 Task: Select Gifts. Add to cart, from Saravana Bhavan_x000D_
 for 3194 Cheshire Road, Bridgeport, Connecticut 06604, Cell Number 203-362-4243, following items : Rava Kesari_x000D_
 - 1, Gulab Jamun_x000D_
 - 1, Dessert of the Day_x000D_
 - 1
Action: Mouse moved to (1031, 132)
Screenshot: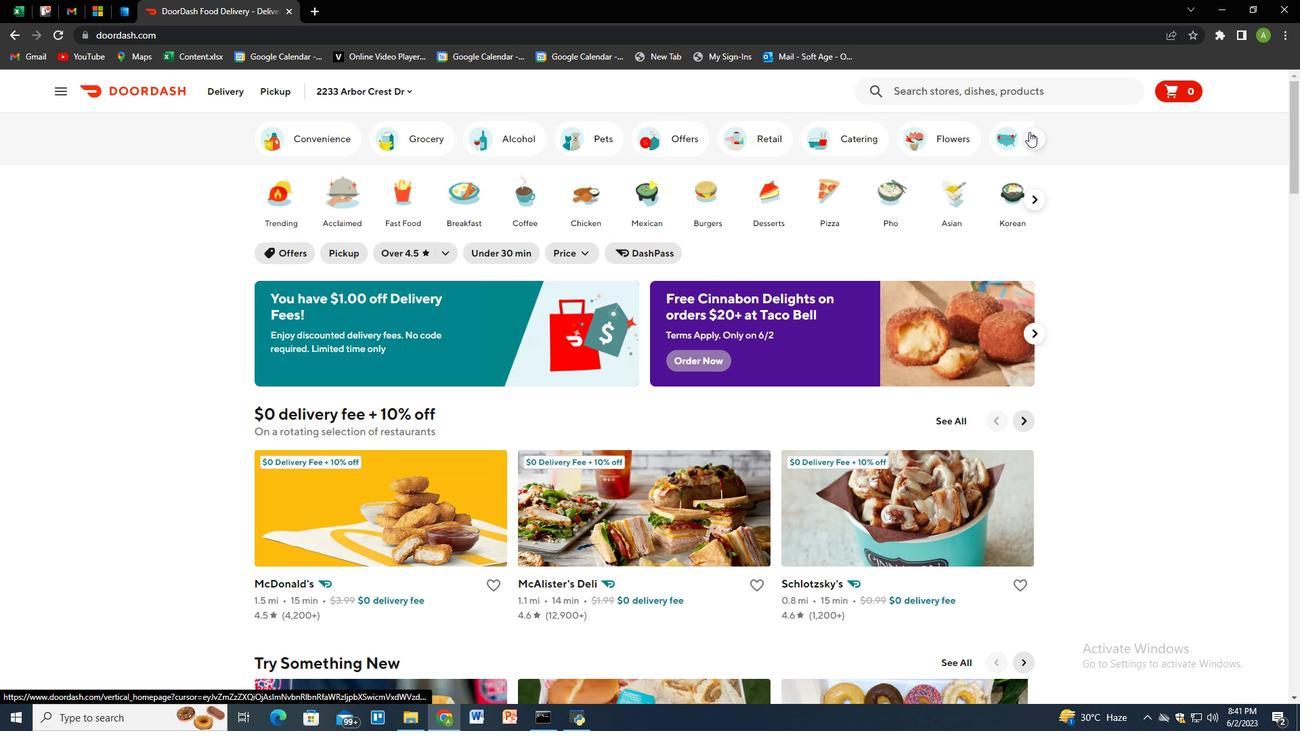 
Action: Mouse pressed left at (1031, 132)
Screenshot: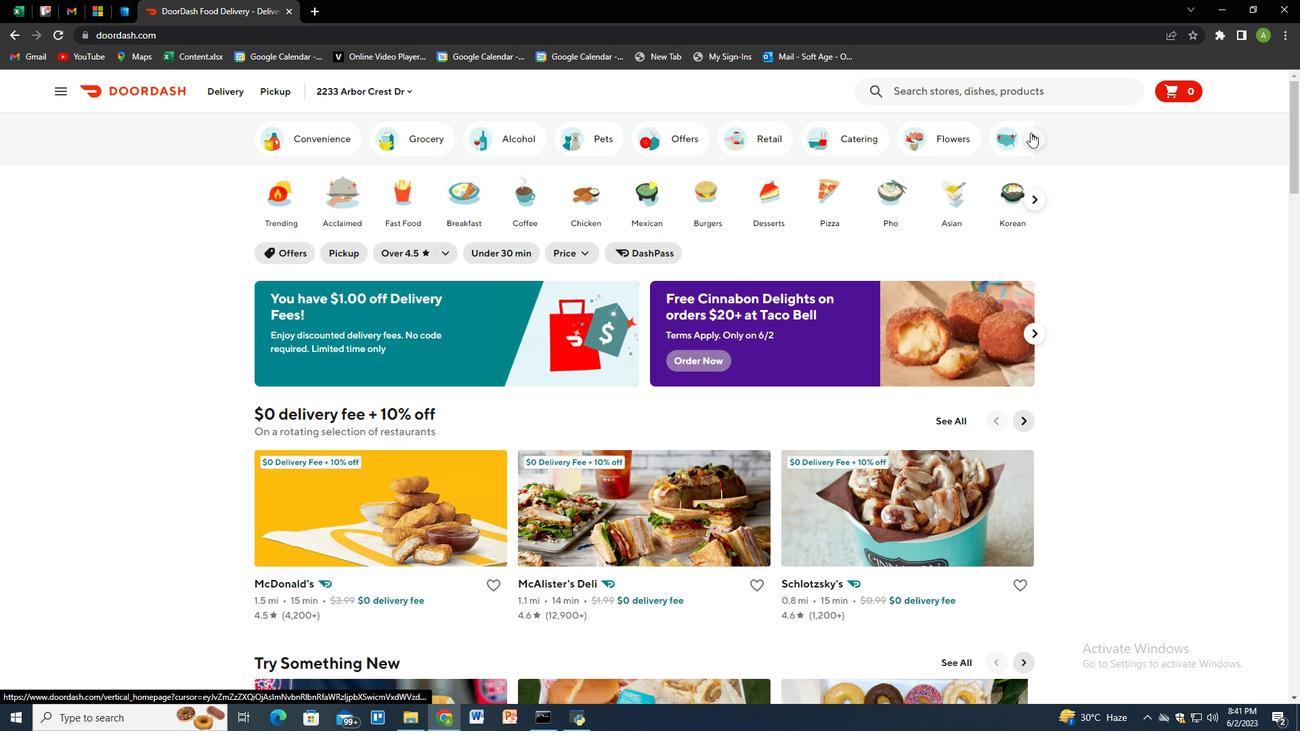 
Action: Mouse moved to (1007, 142)
Screenshot: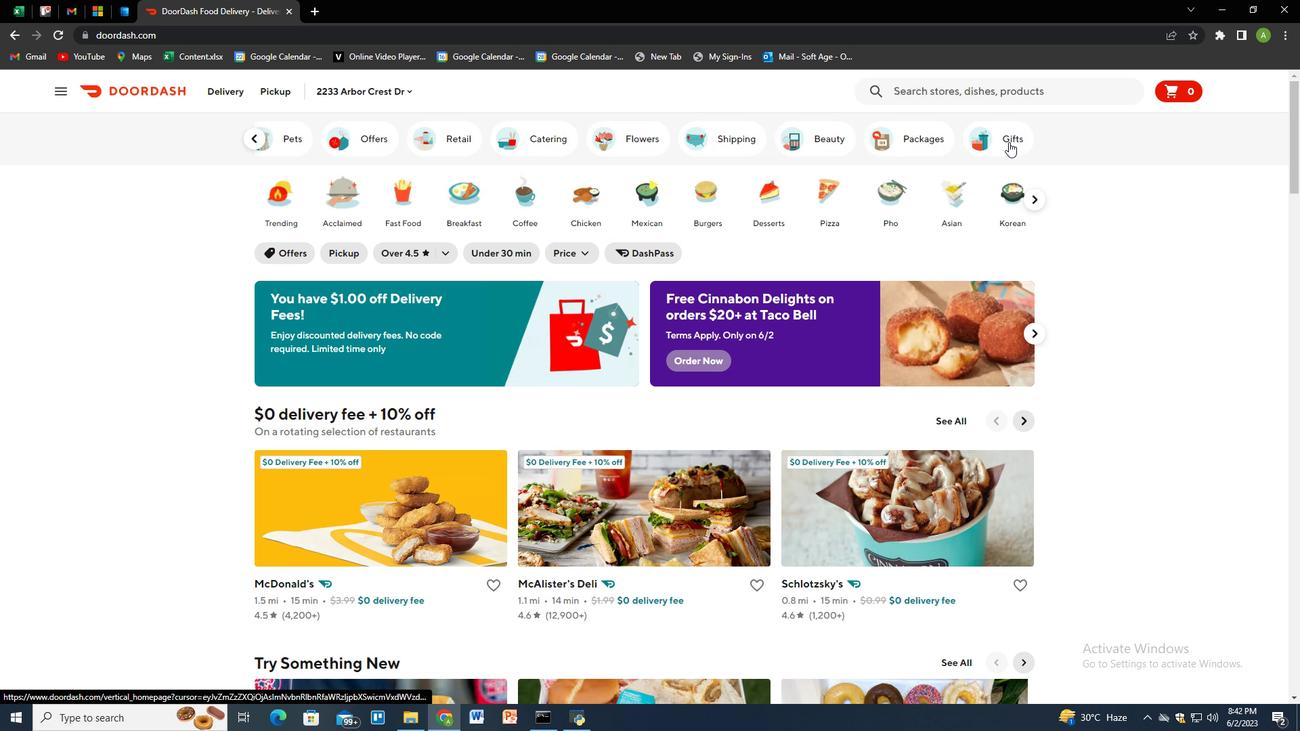 
Action: Mouse pressed left at (1007, 142)
Screenshot: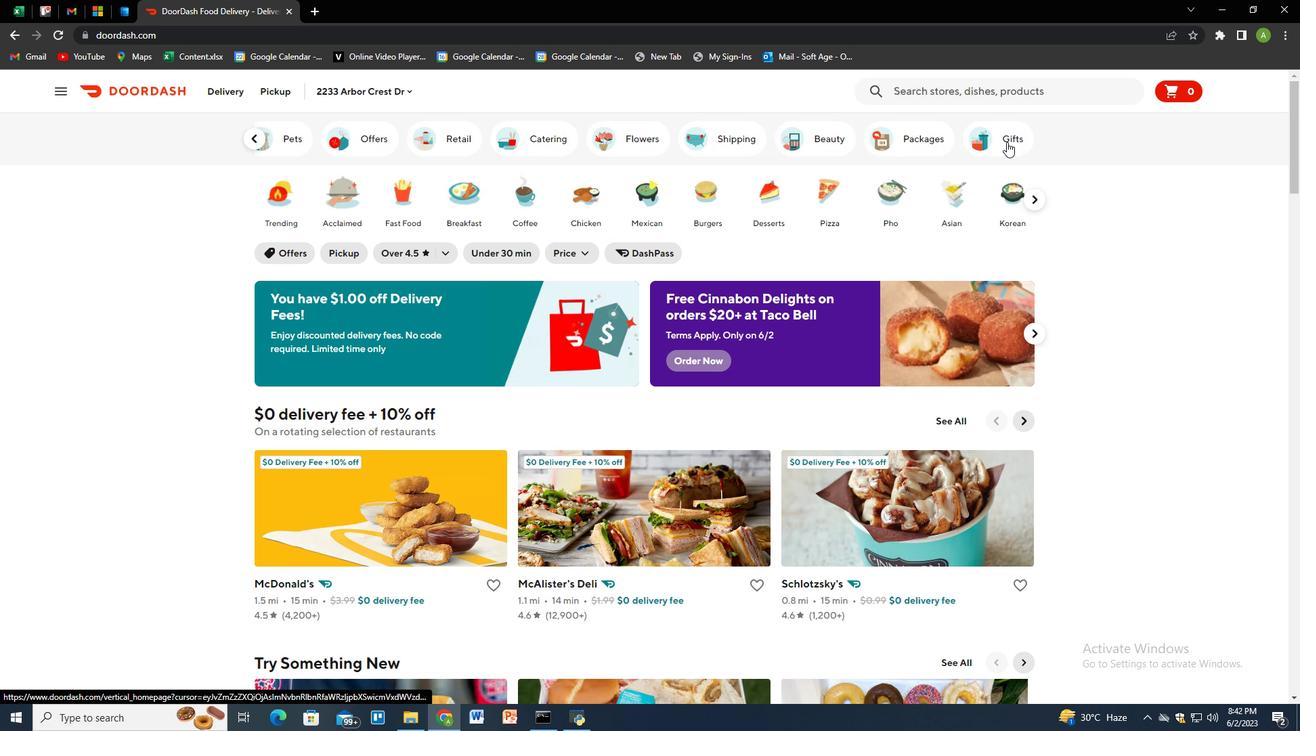 
Action: Mouse moved to (979, 93)
Screenshot: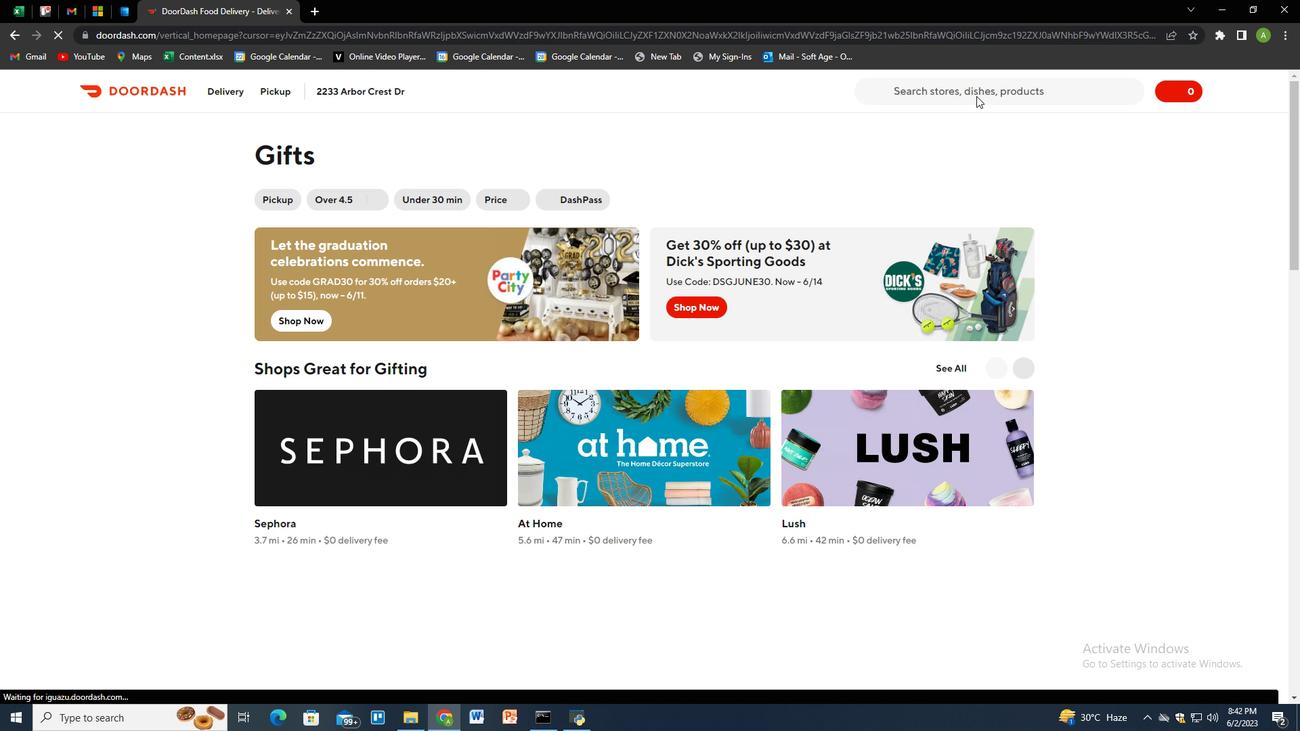 
Action: Mouse pressed left at (979, 93)
Screenshot: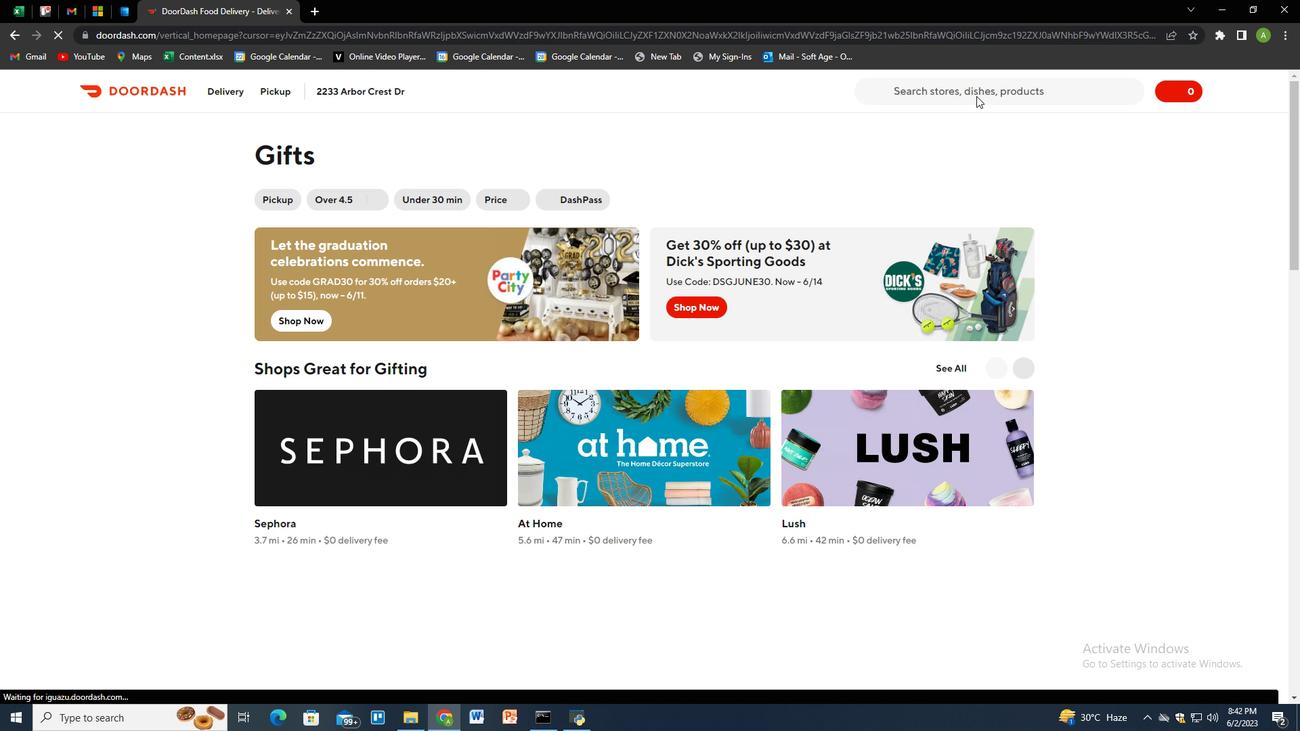 
Action: Key pressed sara
Screenshot: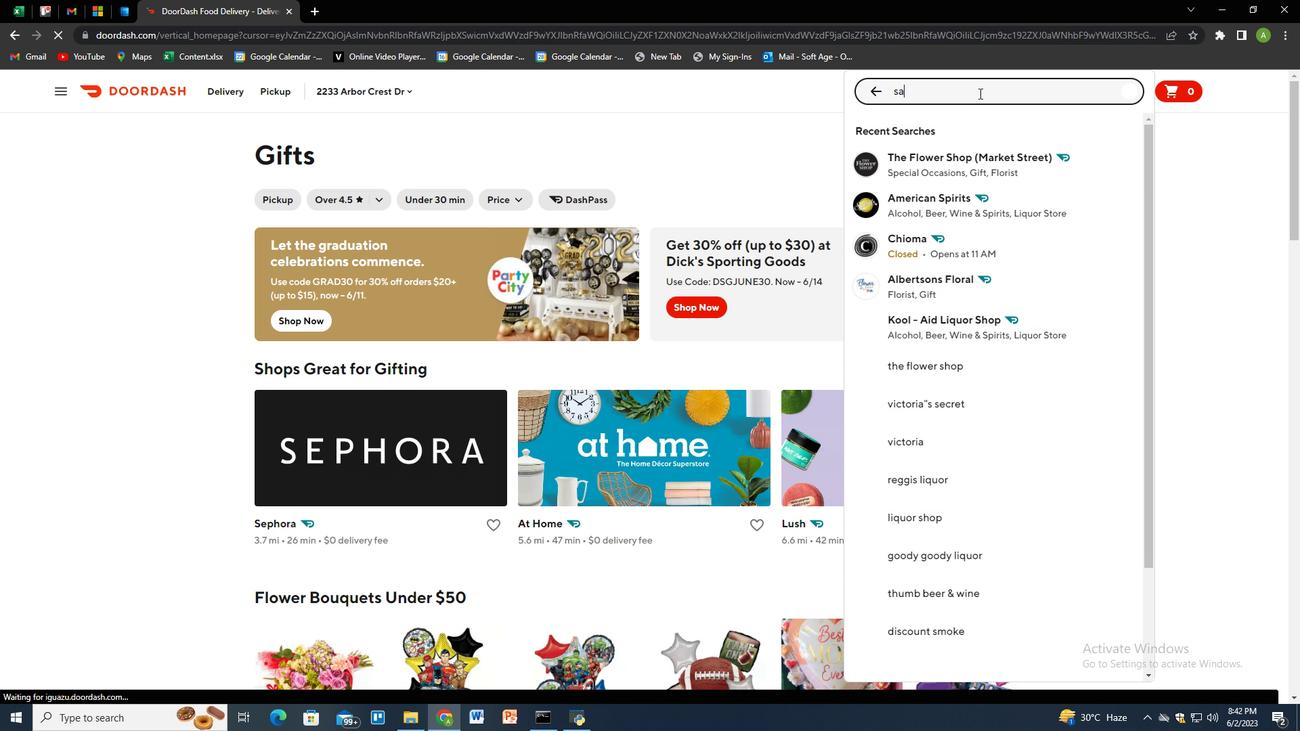 
Action: Mouse moved to (952, 140)
Screenshot: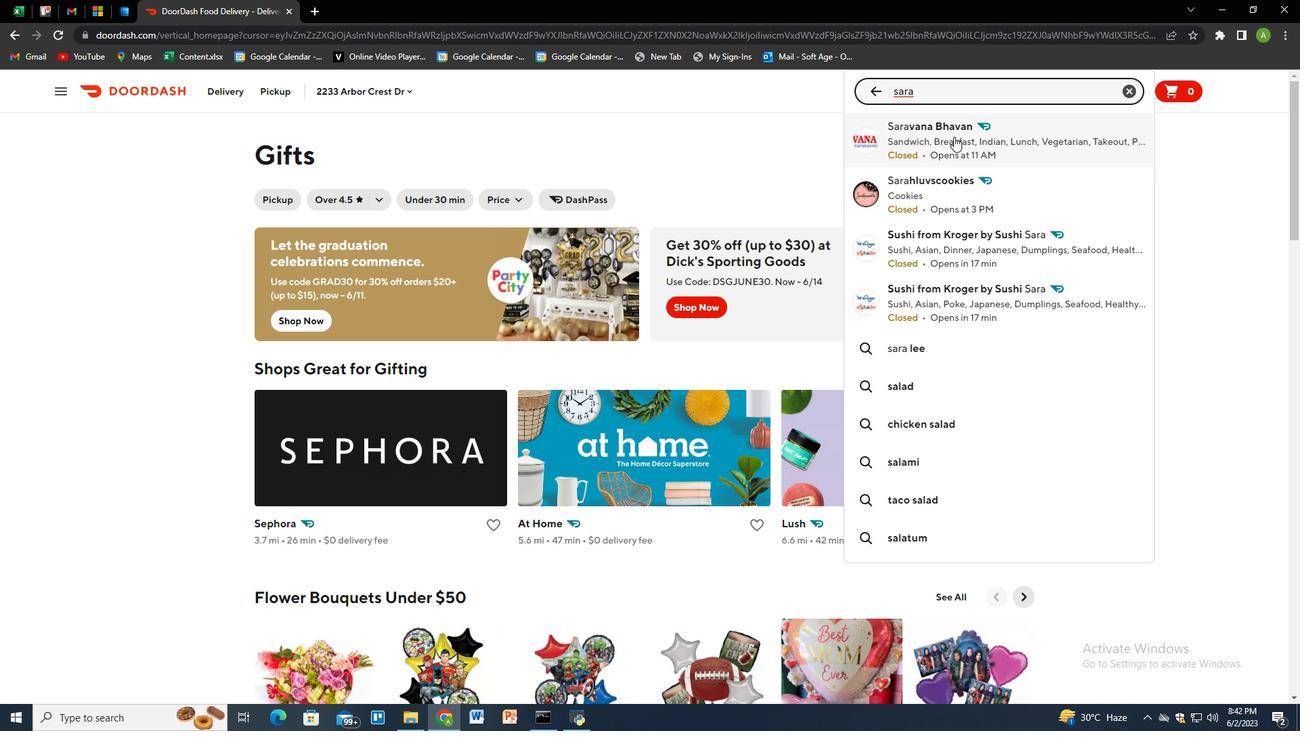 
Action: Mouse pressed left at (952, 140)
Screenshot: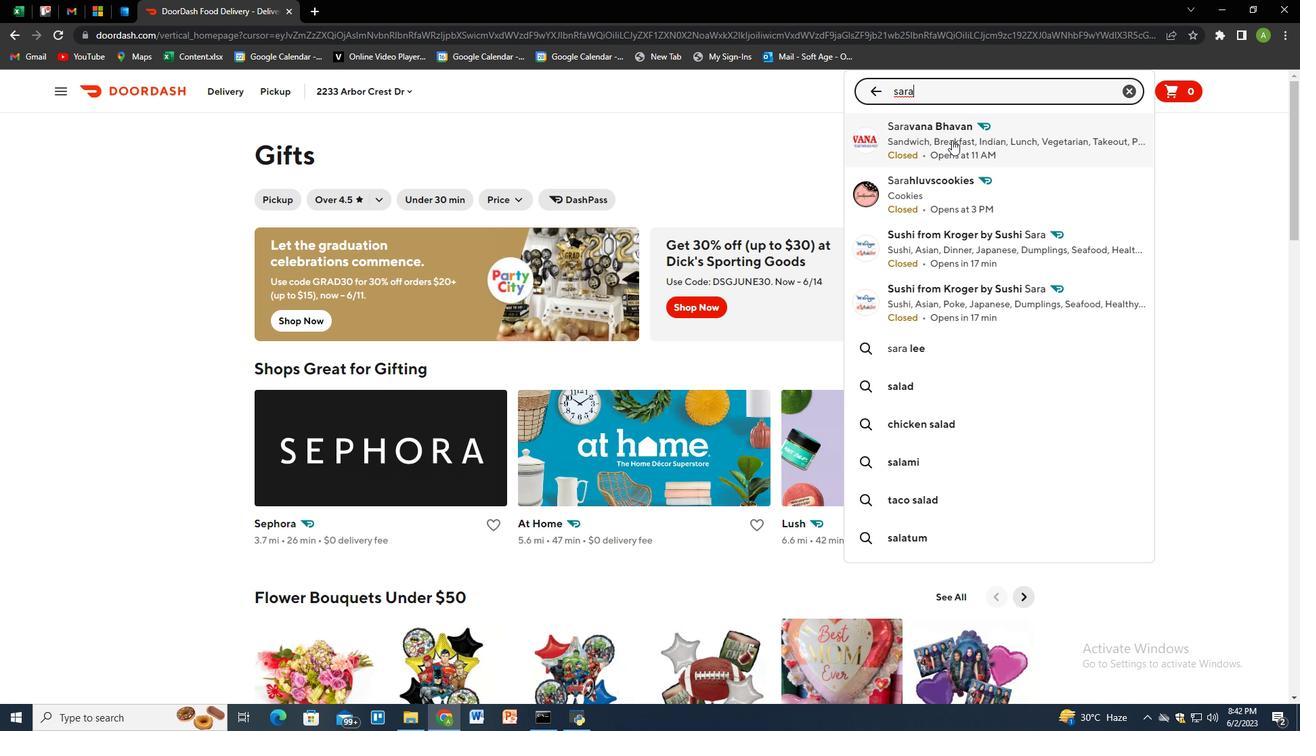 
Action: Mouse moved to (301, 88)
Screenshot: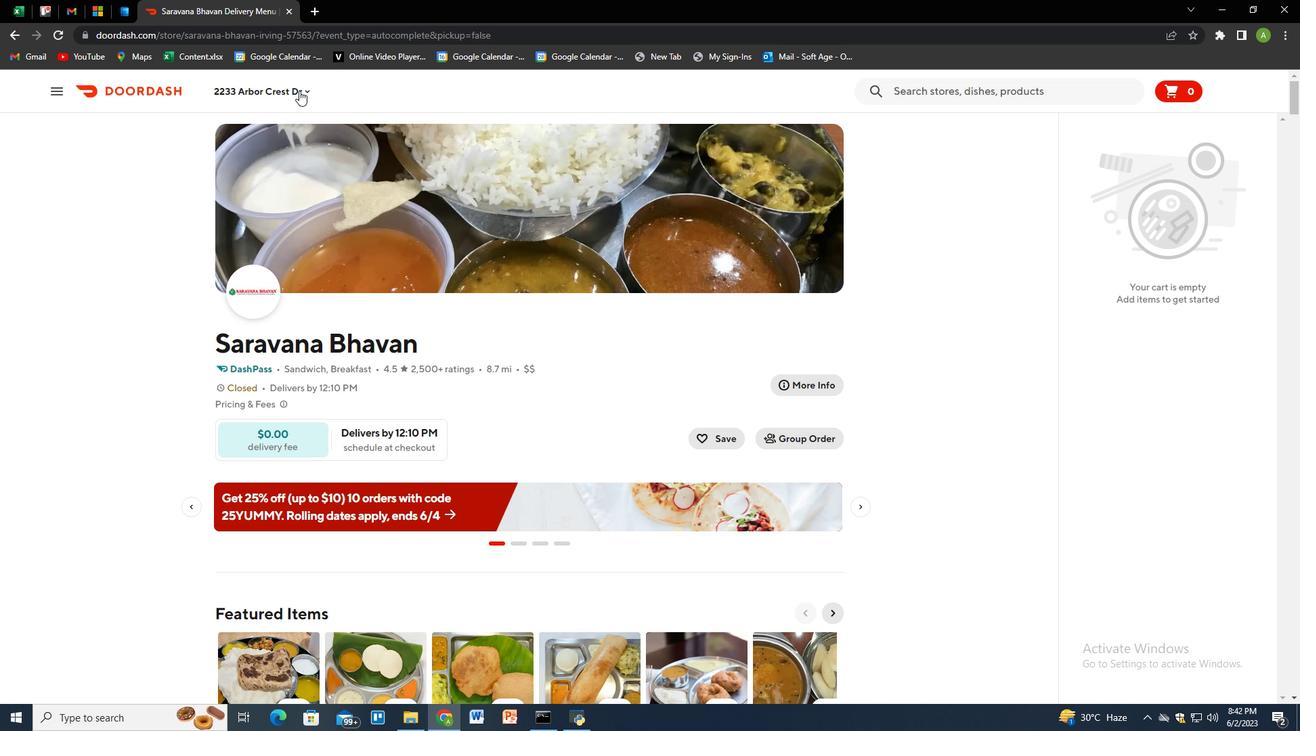 
Action: Mouse pressed left at (301, 88)
Screenshot: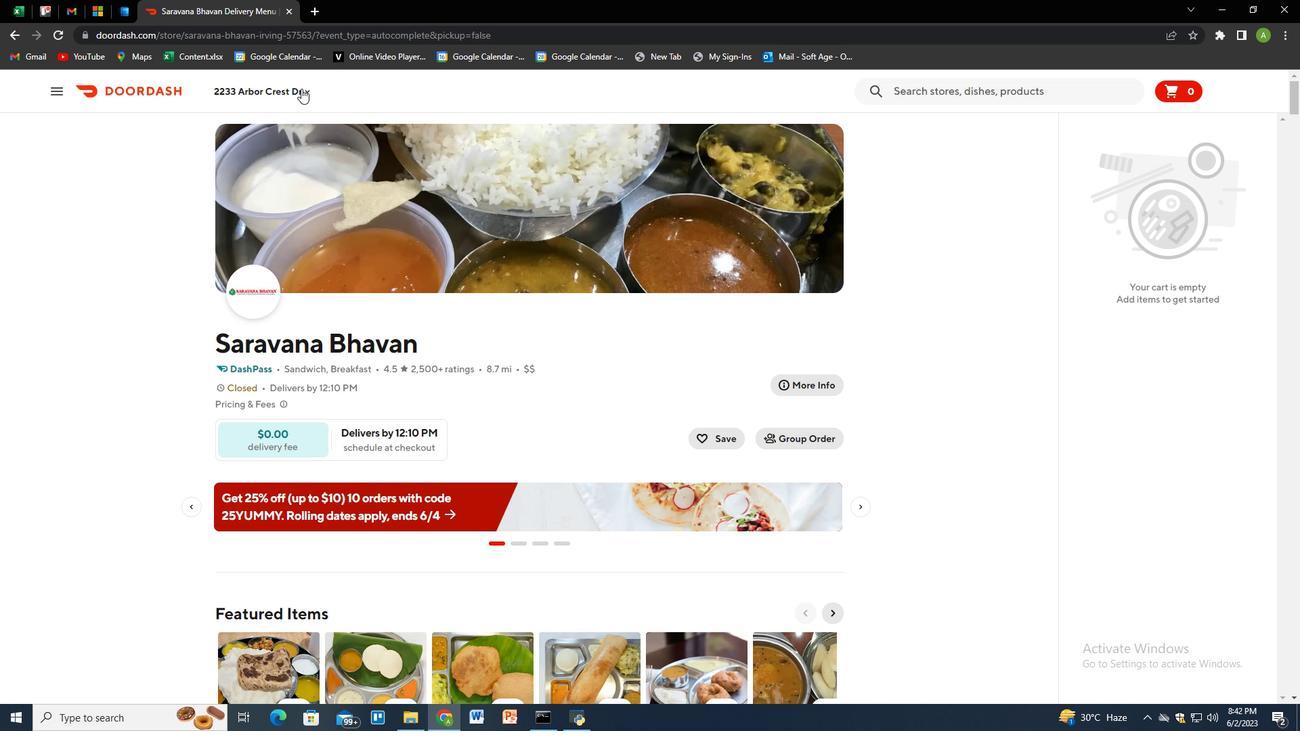
Action: Mouse moved to (300, 147)
Screenshot: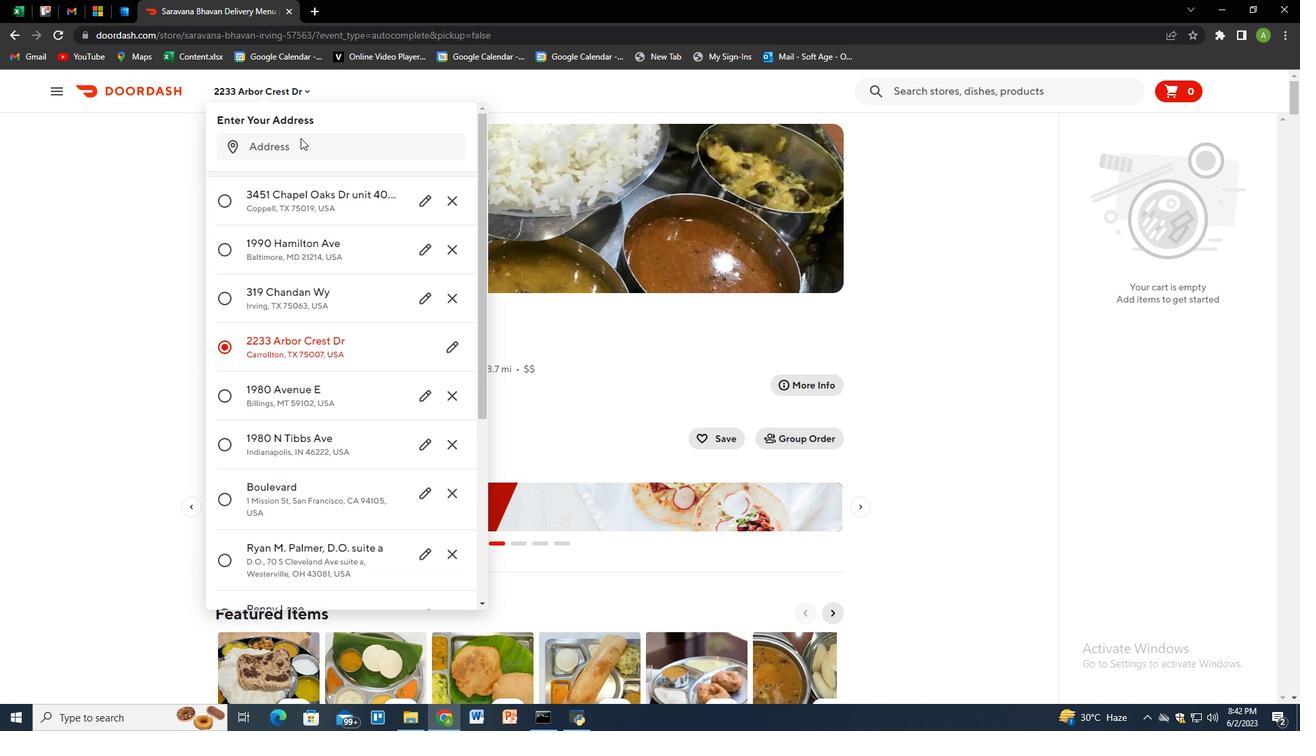 
Action: Mouse pressed left at (300, 147)
Screenshot: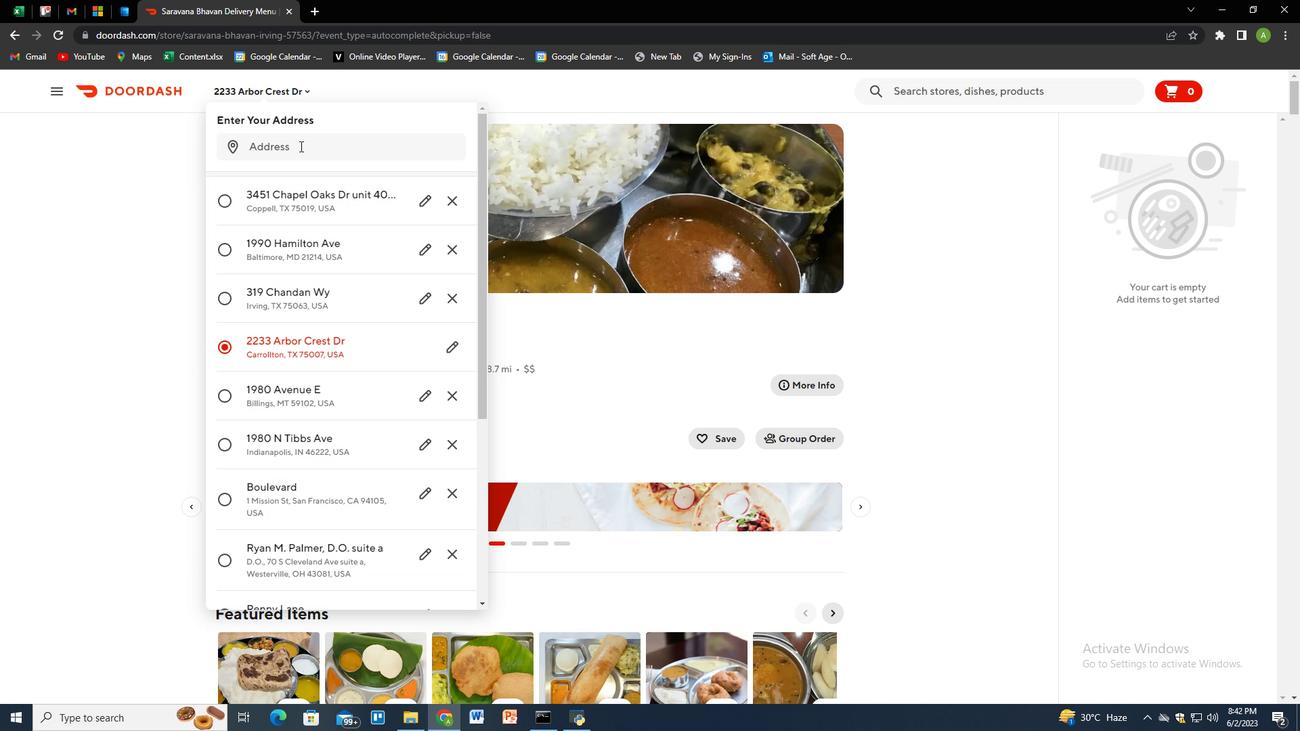 
Action: Key pressed 3194<Key.space>cheshire<Key.space>road,<Key.space>birdgeport,<Key.space>connecticut<Key.space>06604<Key.enter>
Screenshot: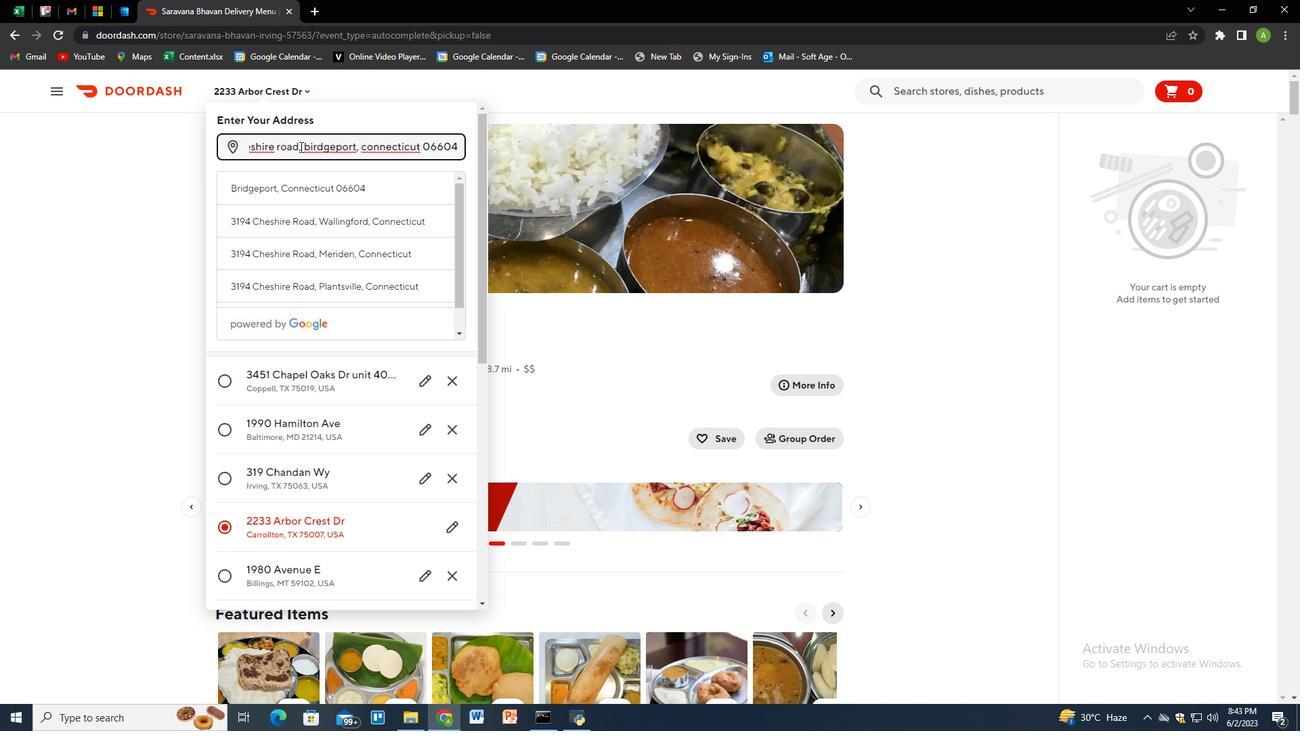 
Action: Mouse moved to (419, 521)
Screenshot: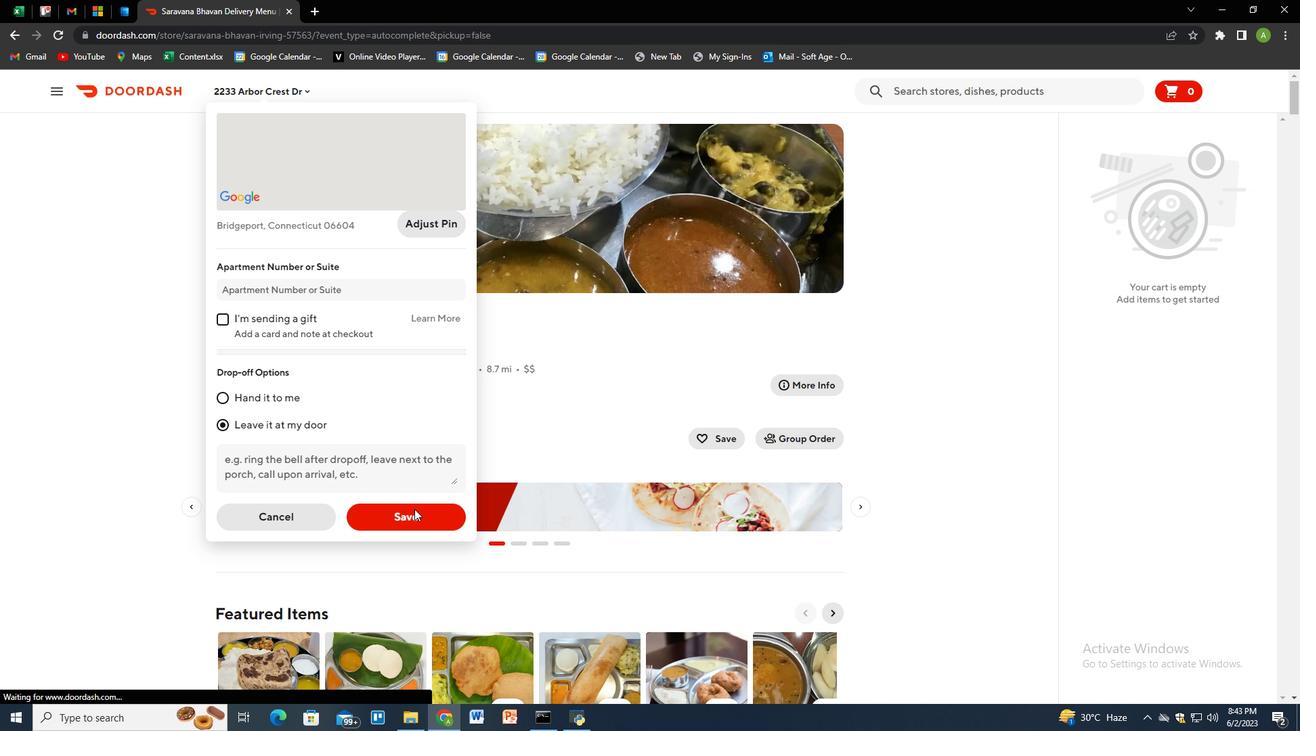 
Action: Mouse pressed left at (419, 521)
Screenshot: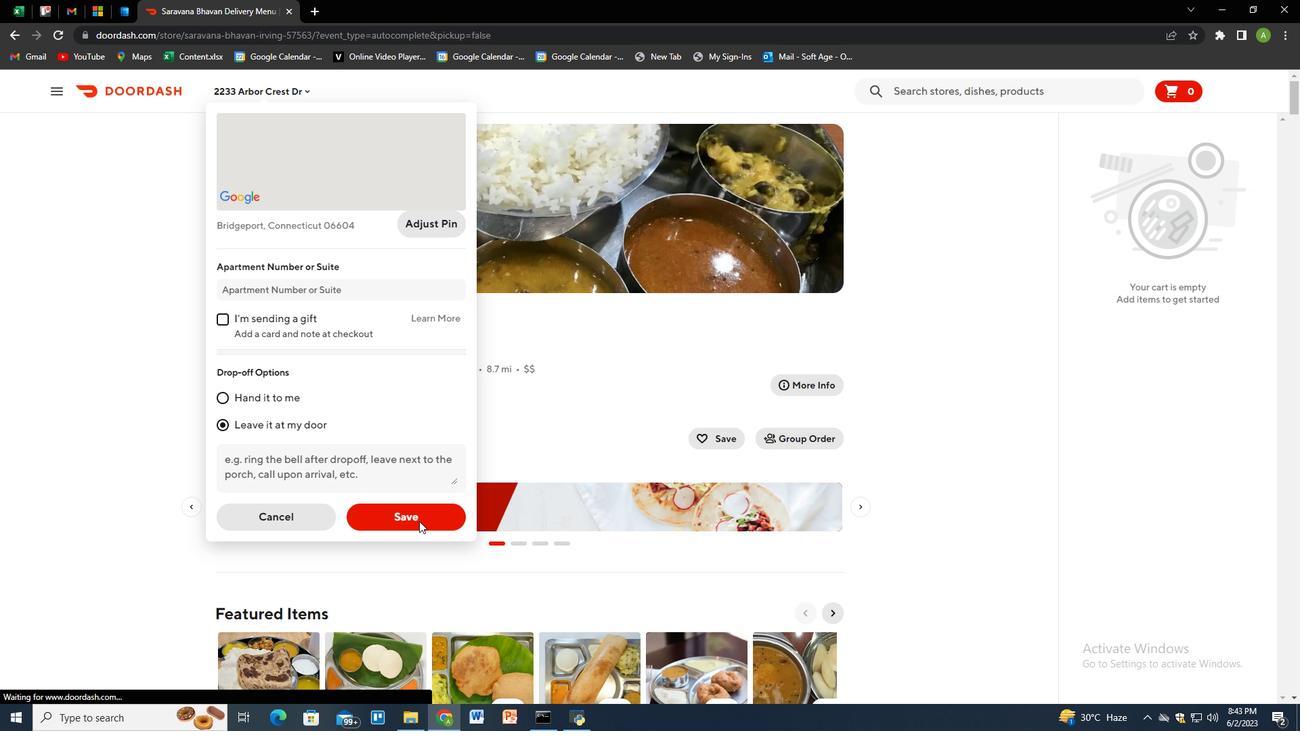 
Action: Mouse moved to (680, 491)
Screenshot: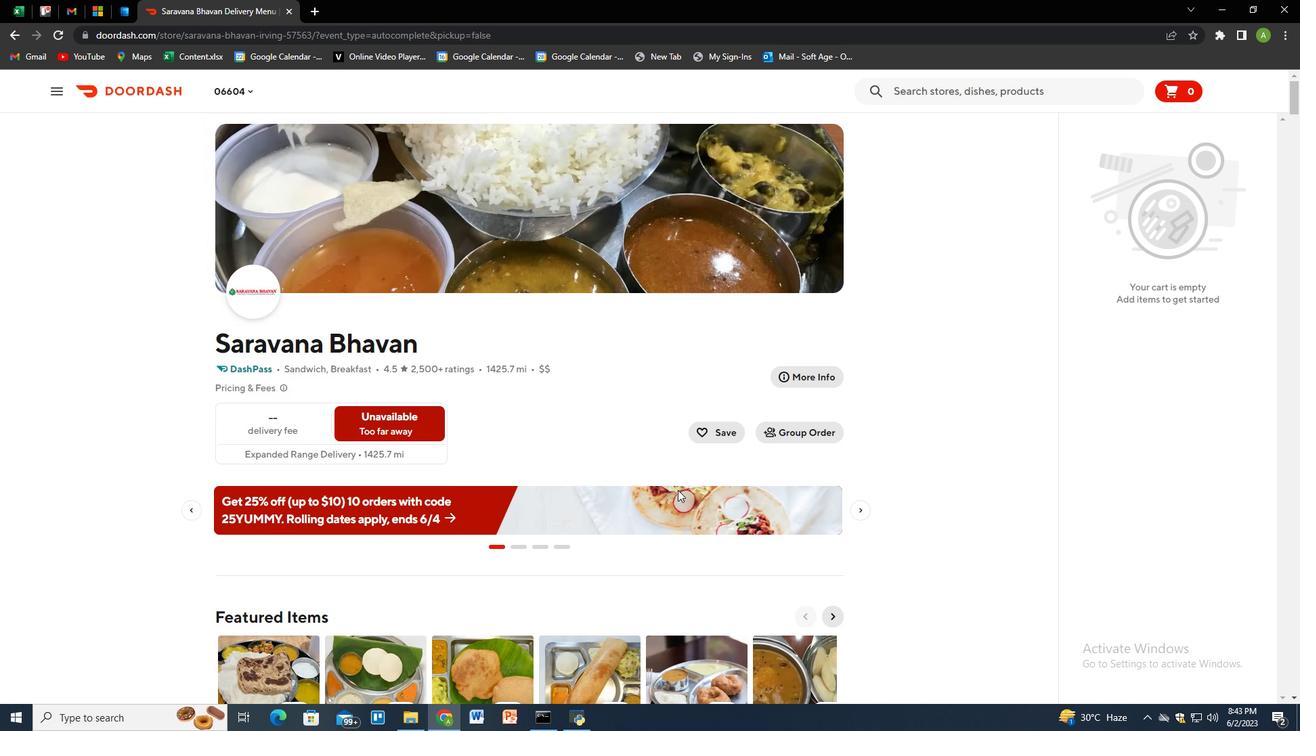 
Action: Mouse scrolled (680, 491) with delta (0, 0)
Screenshot: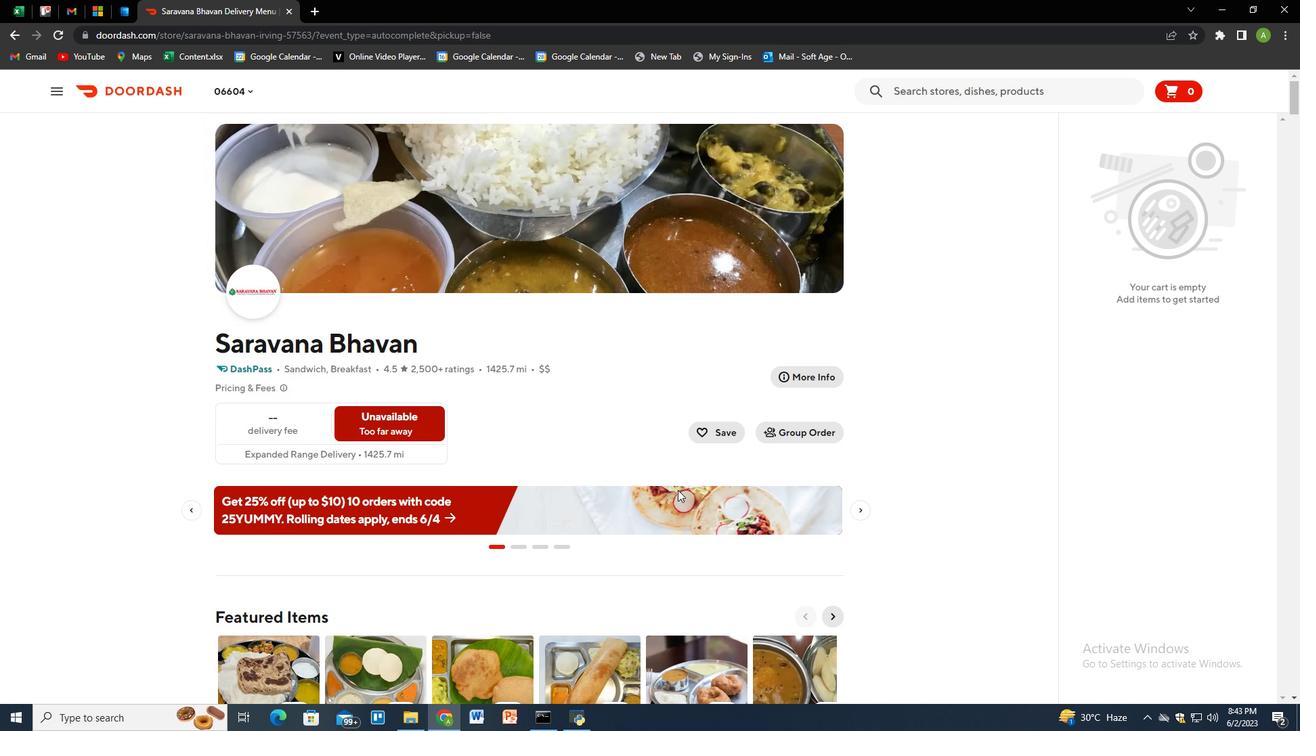 
Action: Mouse moved to (681, 491)
Screenshot: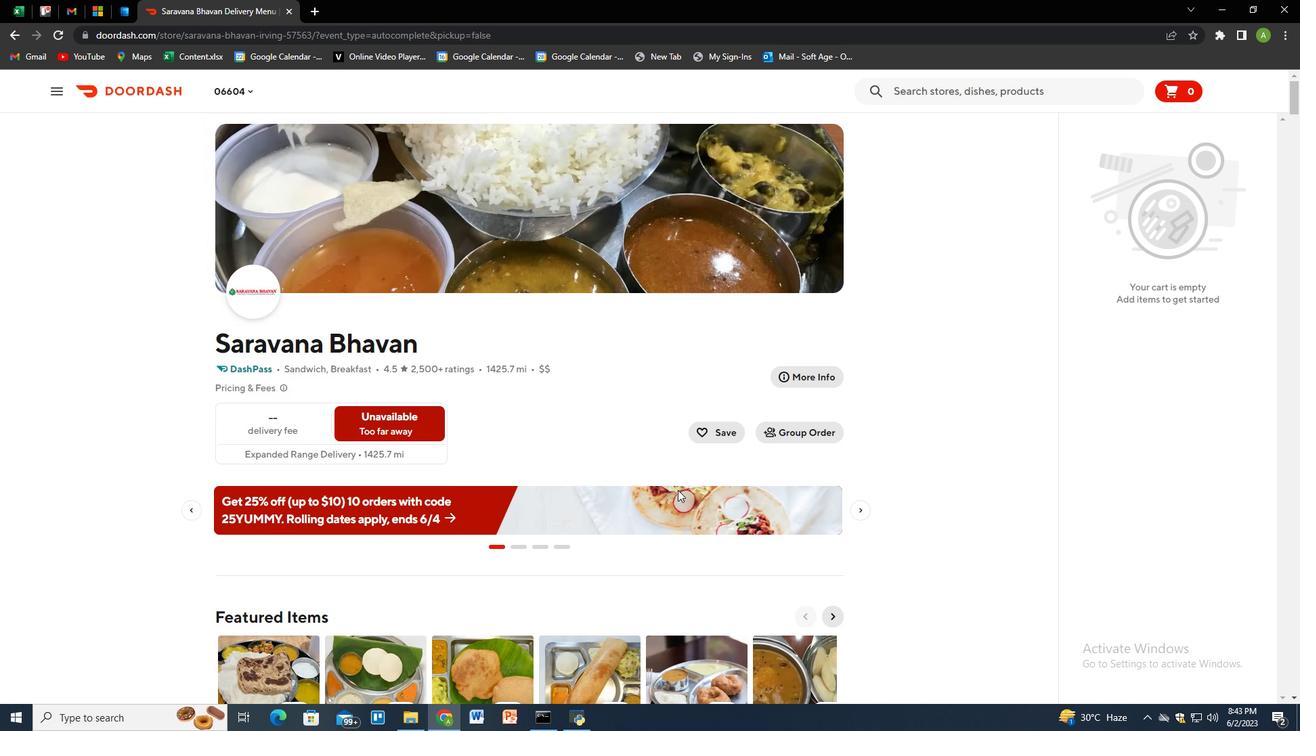 
Action: Mouse scrolled (681, 491) with delta (0, 0)
Screenshot: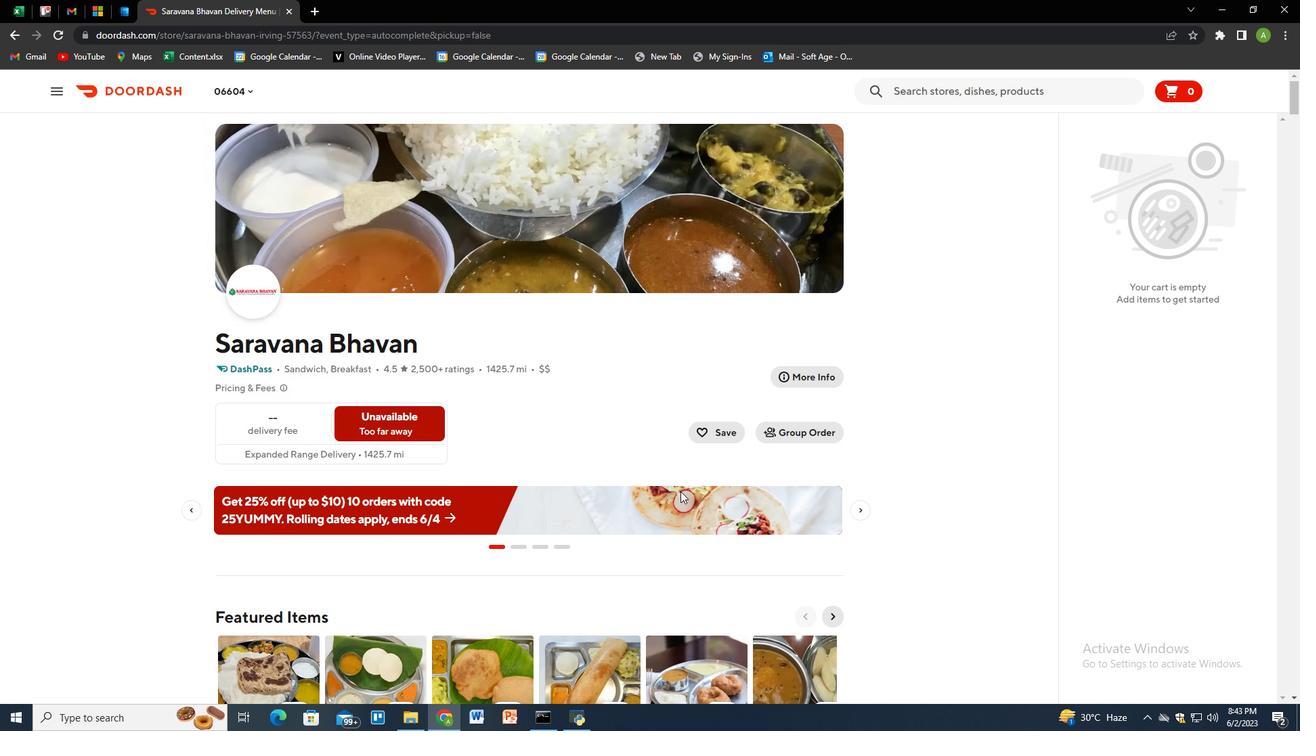 
Action: Mouse scrolled (681, 491) with delta (0, 0)
Screenshot: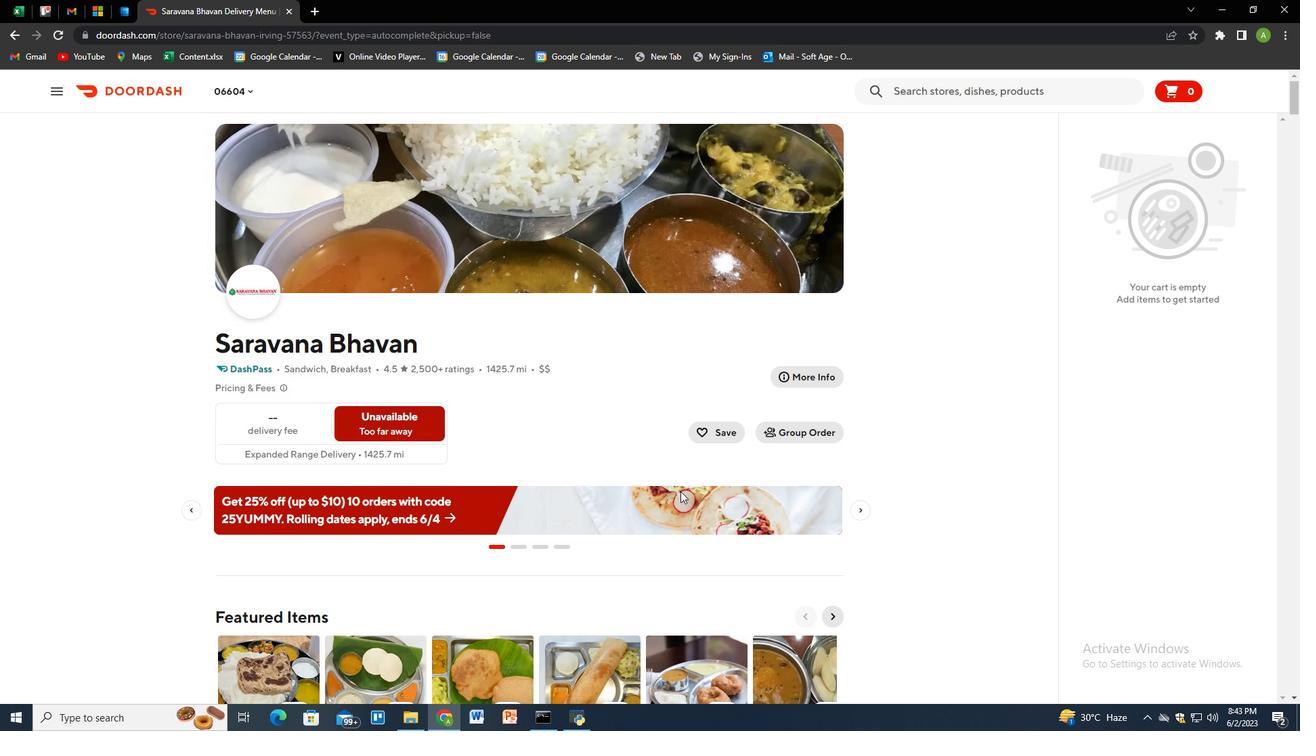 
Action: Mouse scrolled (681, 491) with delta (0, 0)
Screenshot: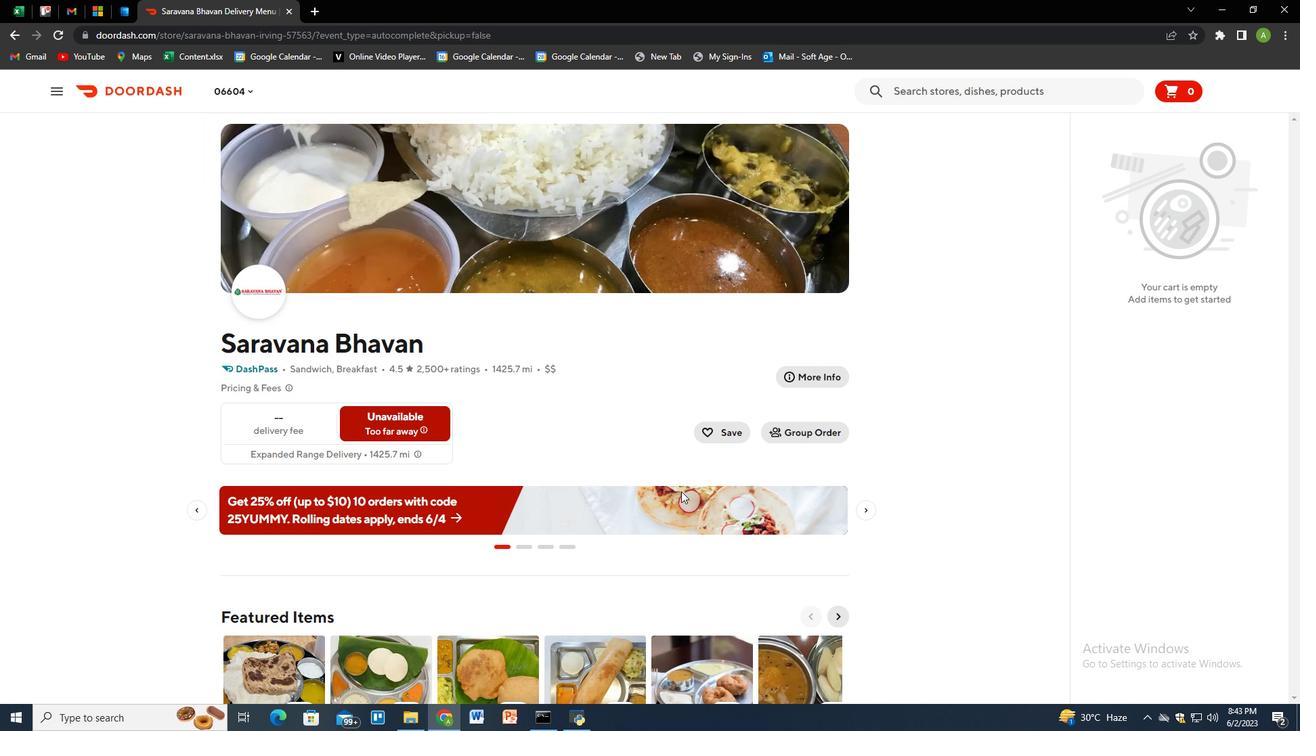 
Action: Mouse moved to (479, 284)
Screenshot: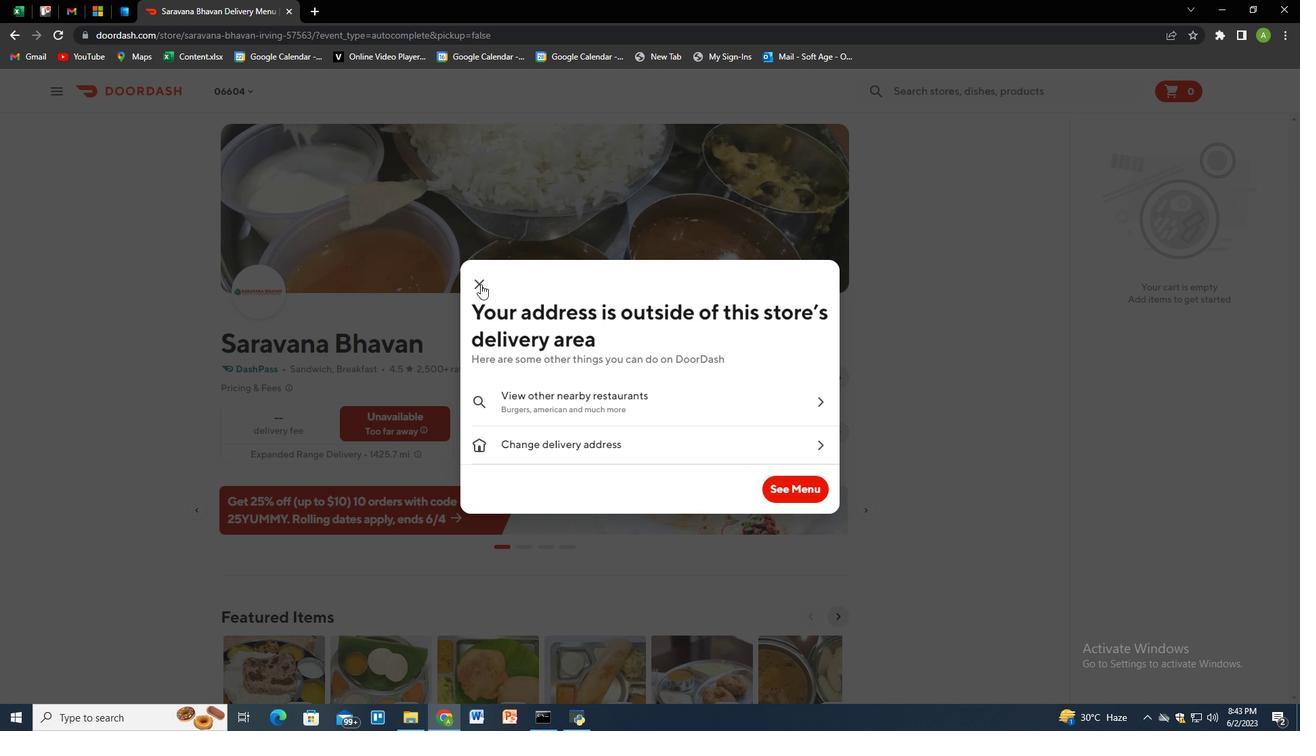 
Action: Mouse pressed left at (479, 284)
Screenshot: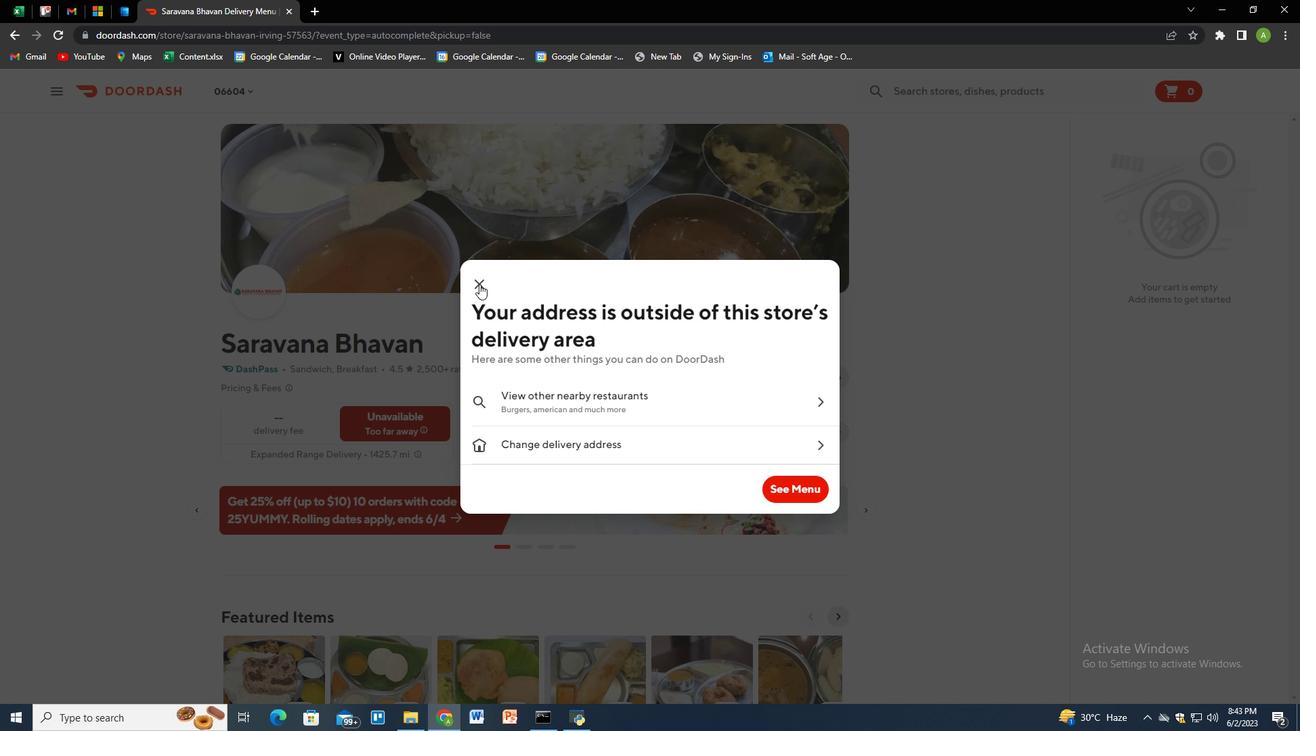 
Action: Mouse moved to (652, 361)
Screenshot: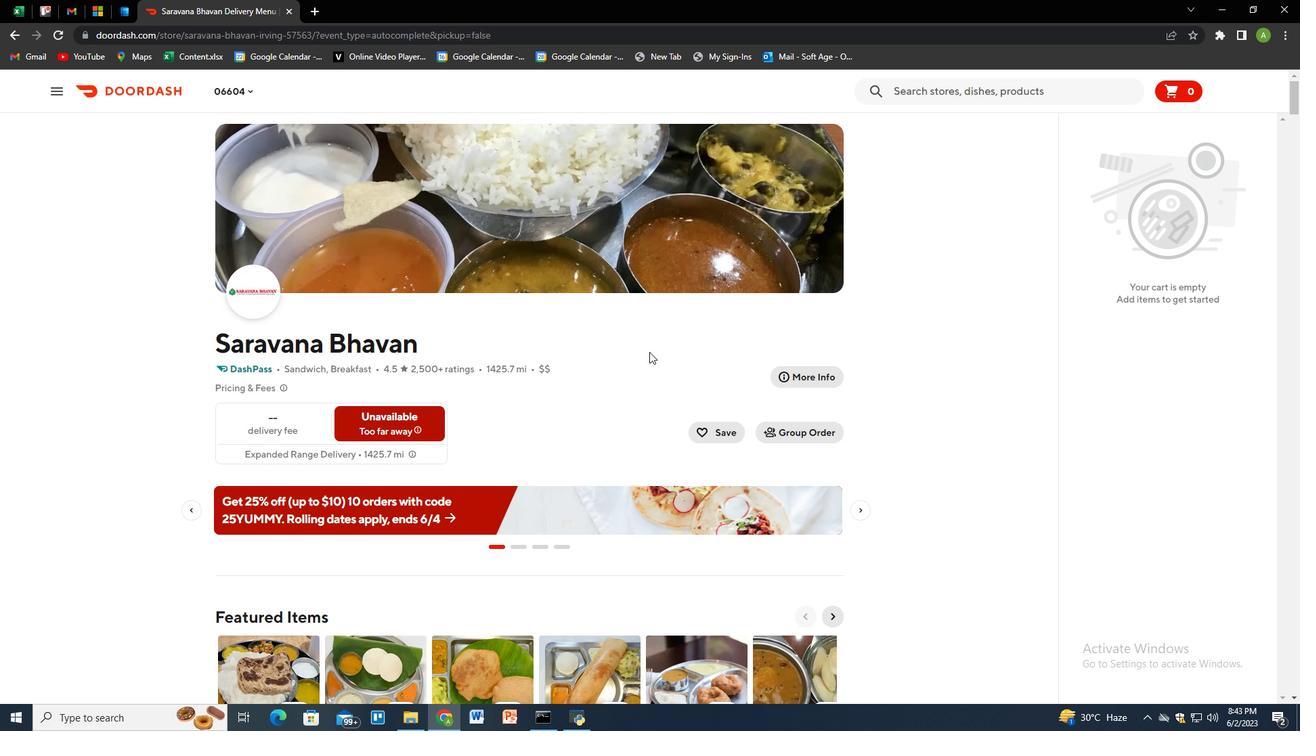 
Action: Mouse scrolled (652, 360) with delta (0, 0)
Screenshot: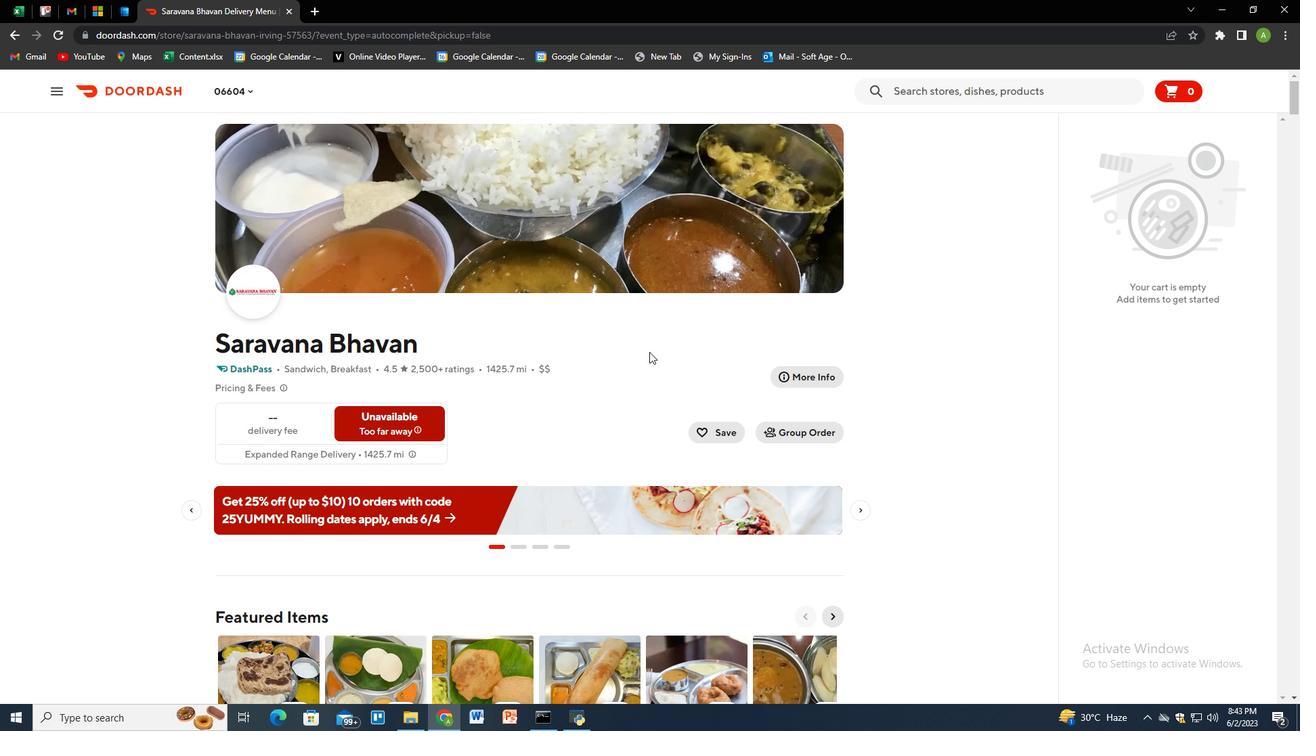 
Action: Mouse moved to (653, 369)
Screenshot: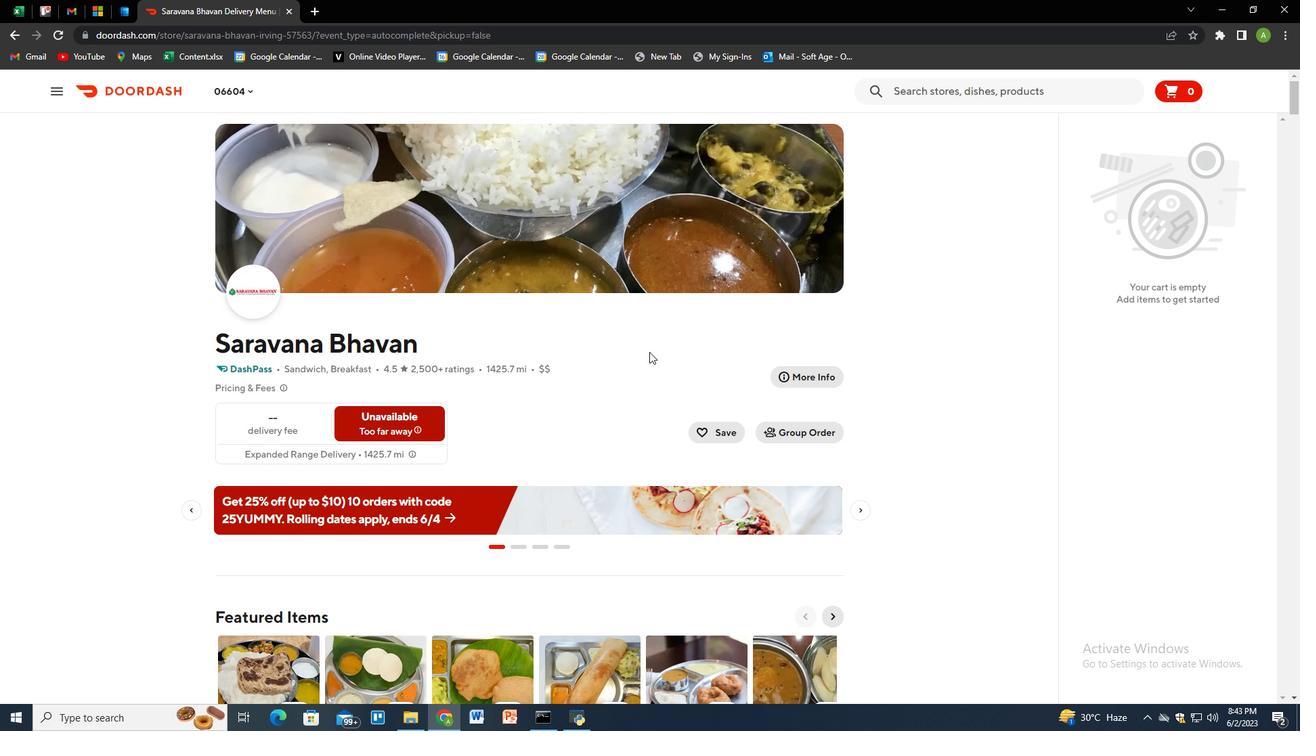 
Action: Mouse scrolled (653, 368) with delta (0, 0)
Screenshot: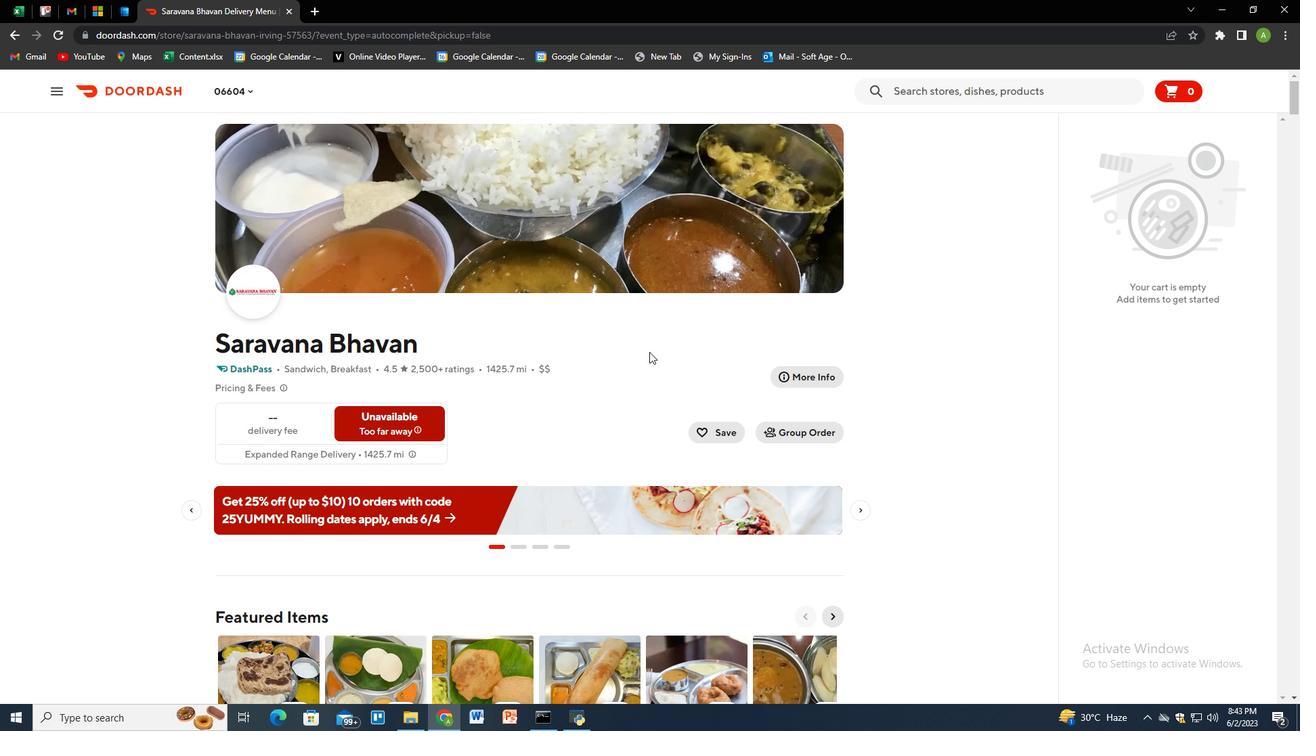 
Action: Mouse moved to (653, 376)
Screenshot: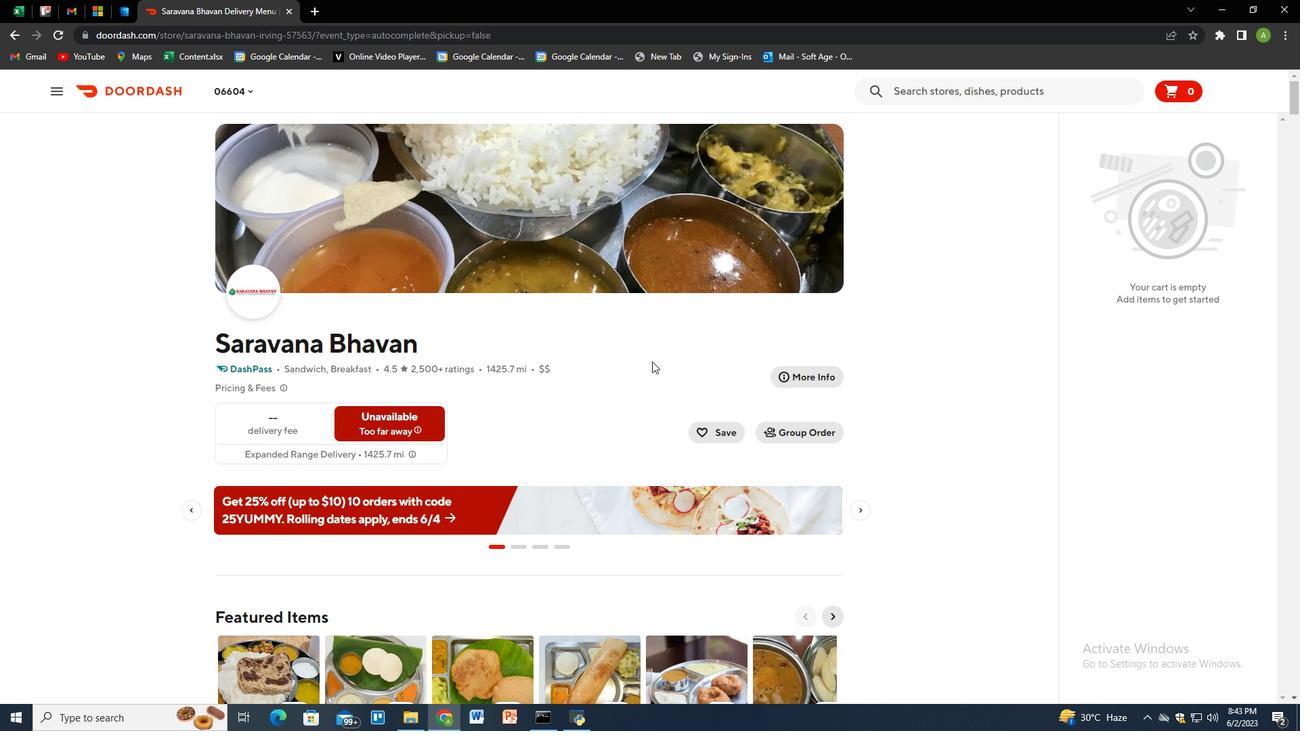 
Action: Mouse scrolled (653, 375) with delta (0, 0)
Screenshot: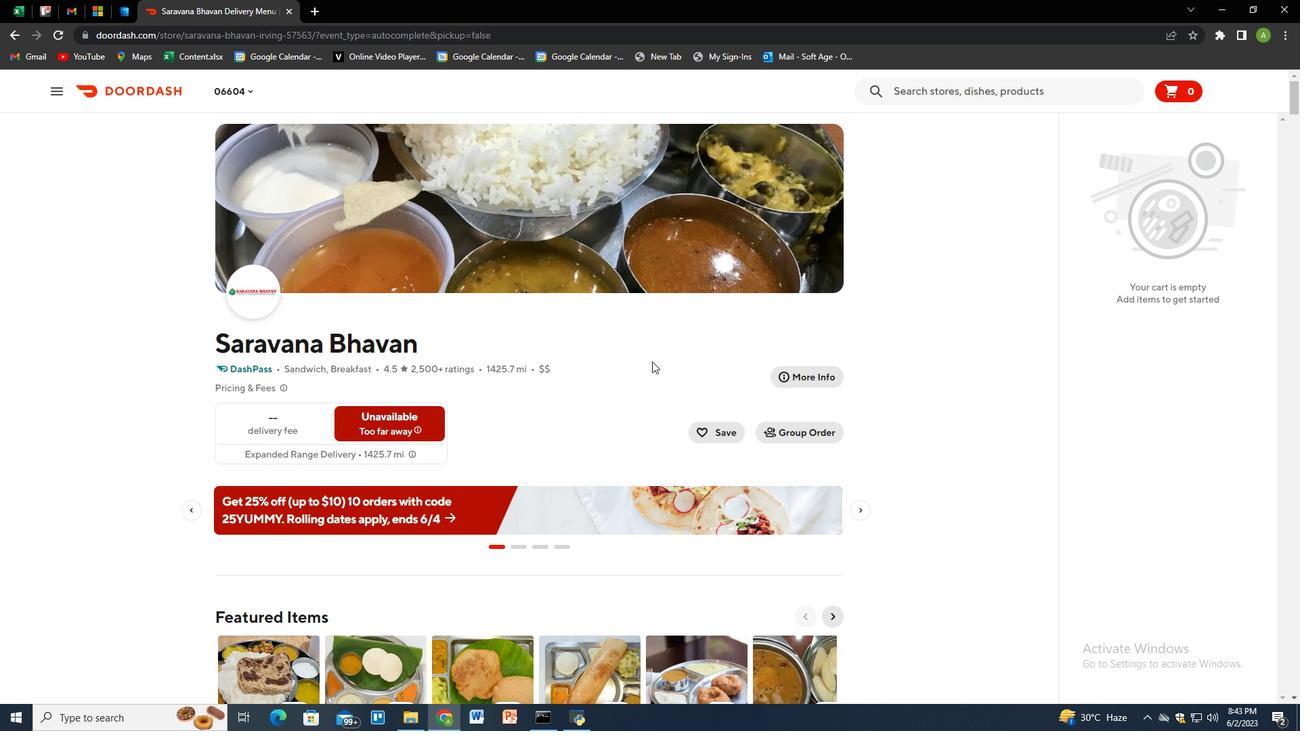 
Action: Mouse moved to (670, 439)
Screenshot: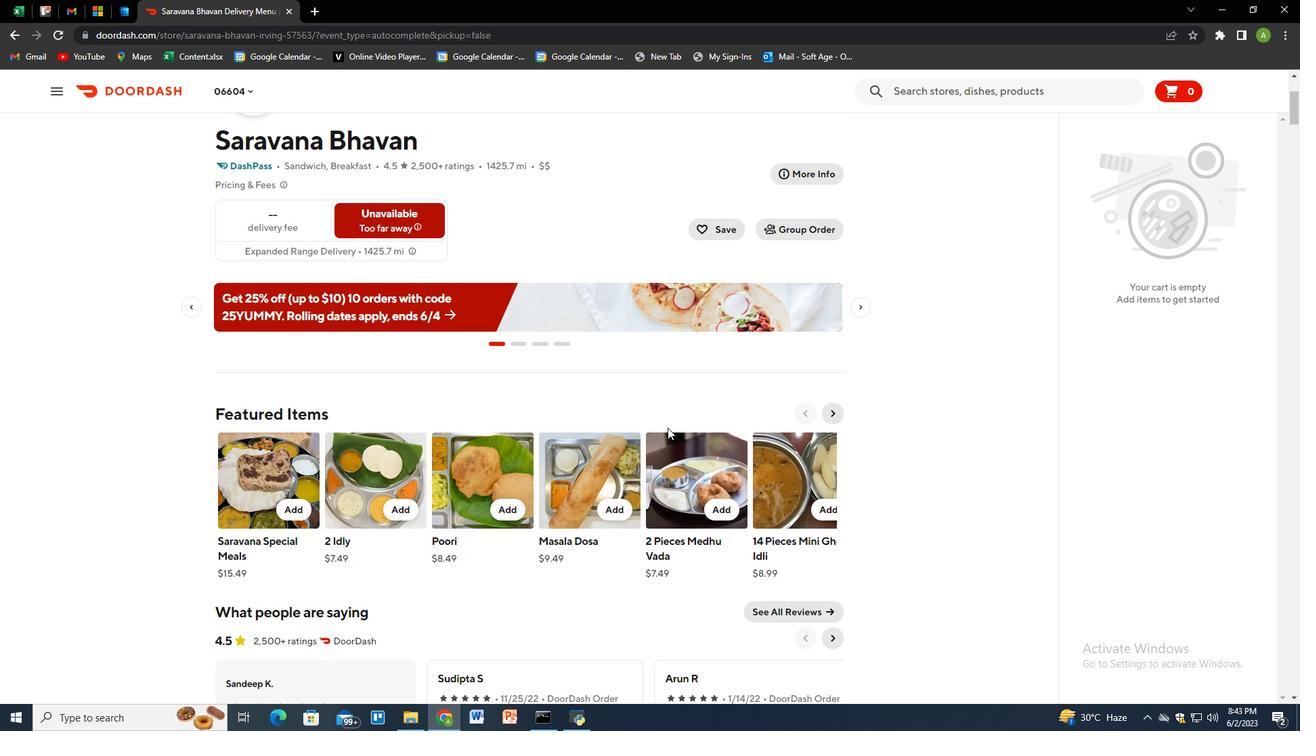 
Action: Mouse scrolled (670, 438) with delta (0, 0)
Screenshot: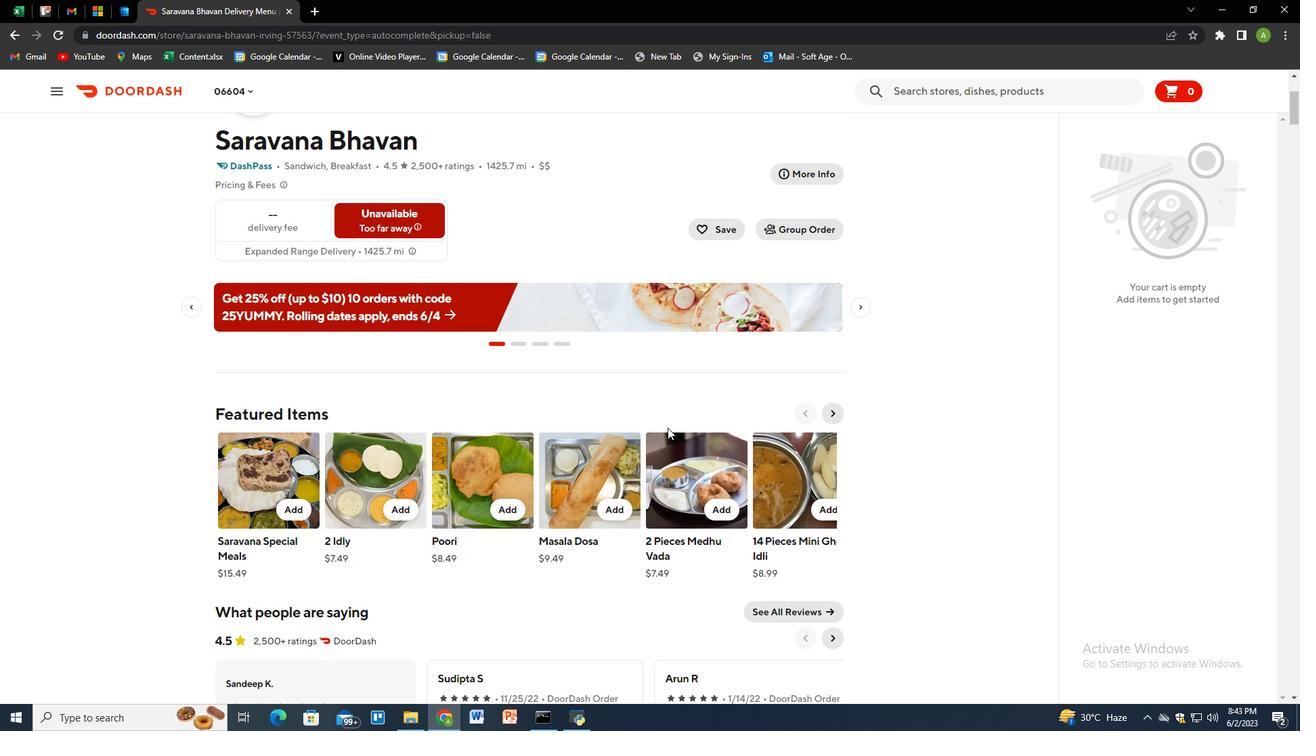 
Action: Mouse moved to (670, 445)
Screenshot: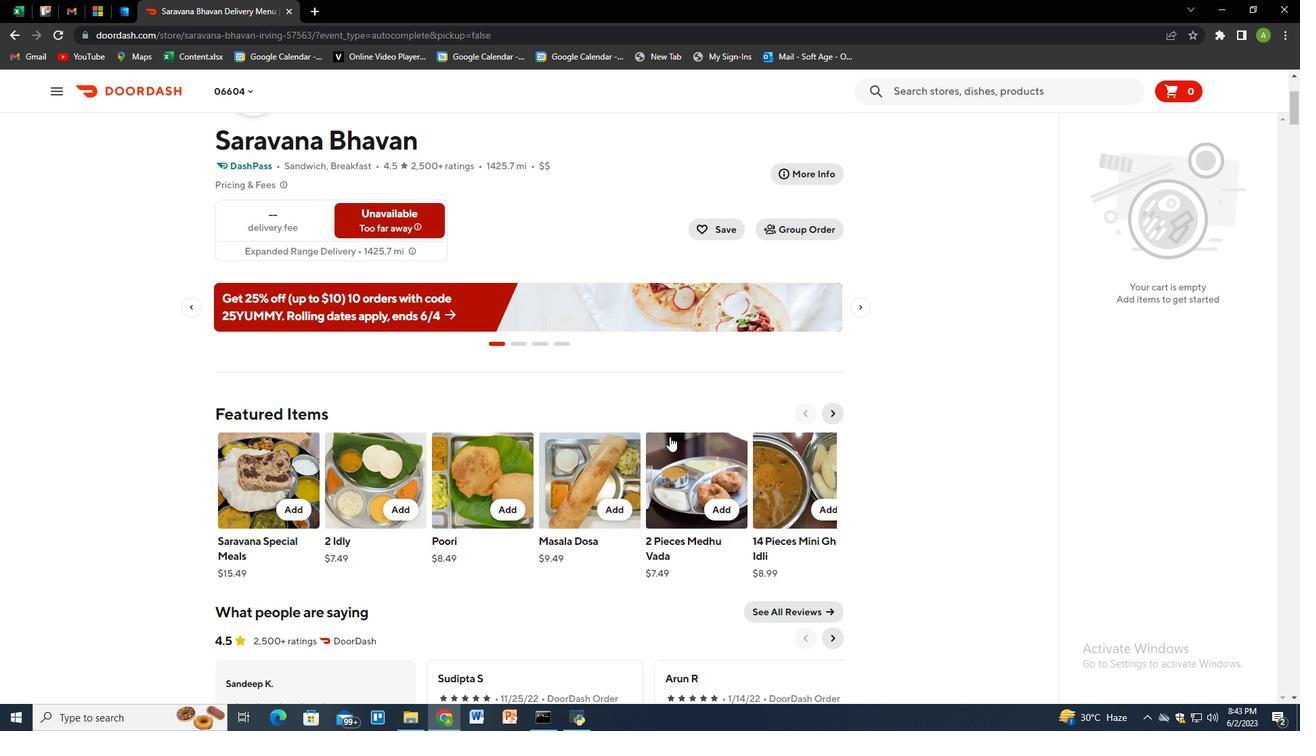 
Action: Mouse scrolled (670, 445) with delta (0, 0)
Screenshot: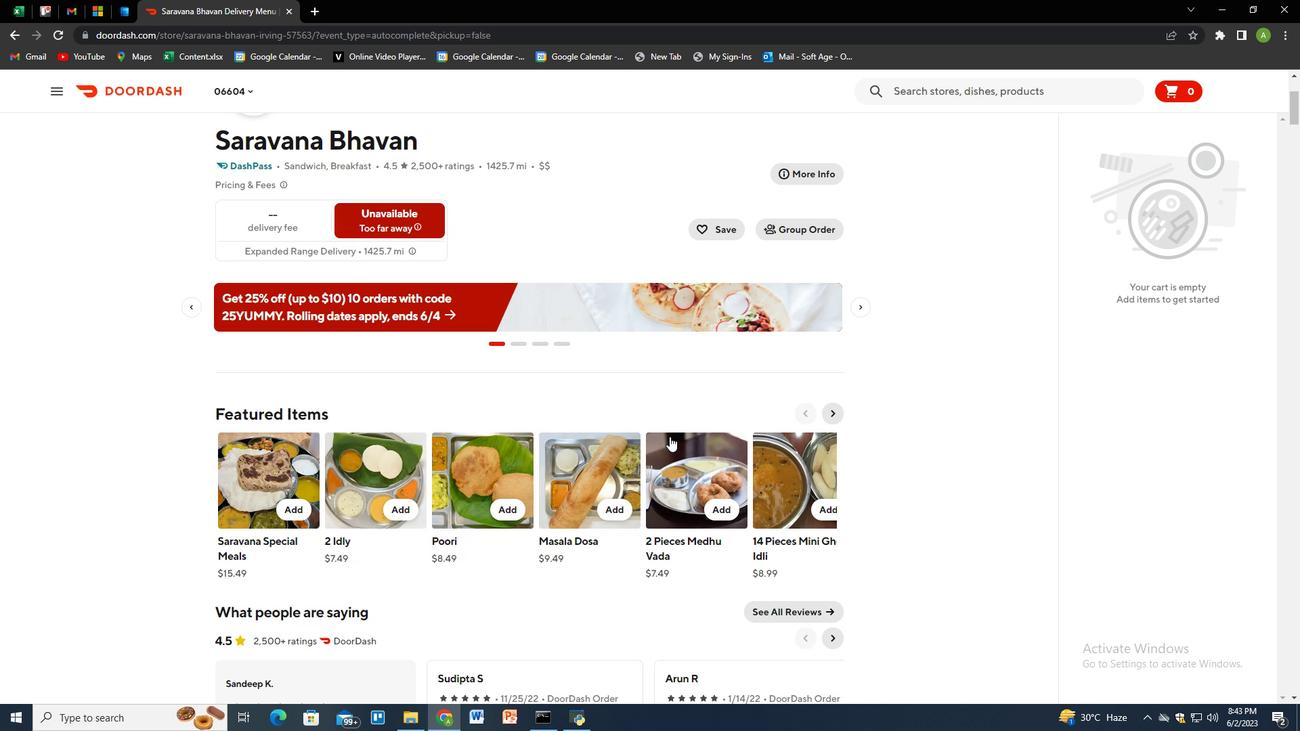 
Action: Mouse moved to (695, 525)
Screenshot: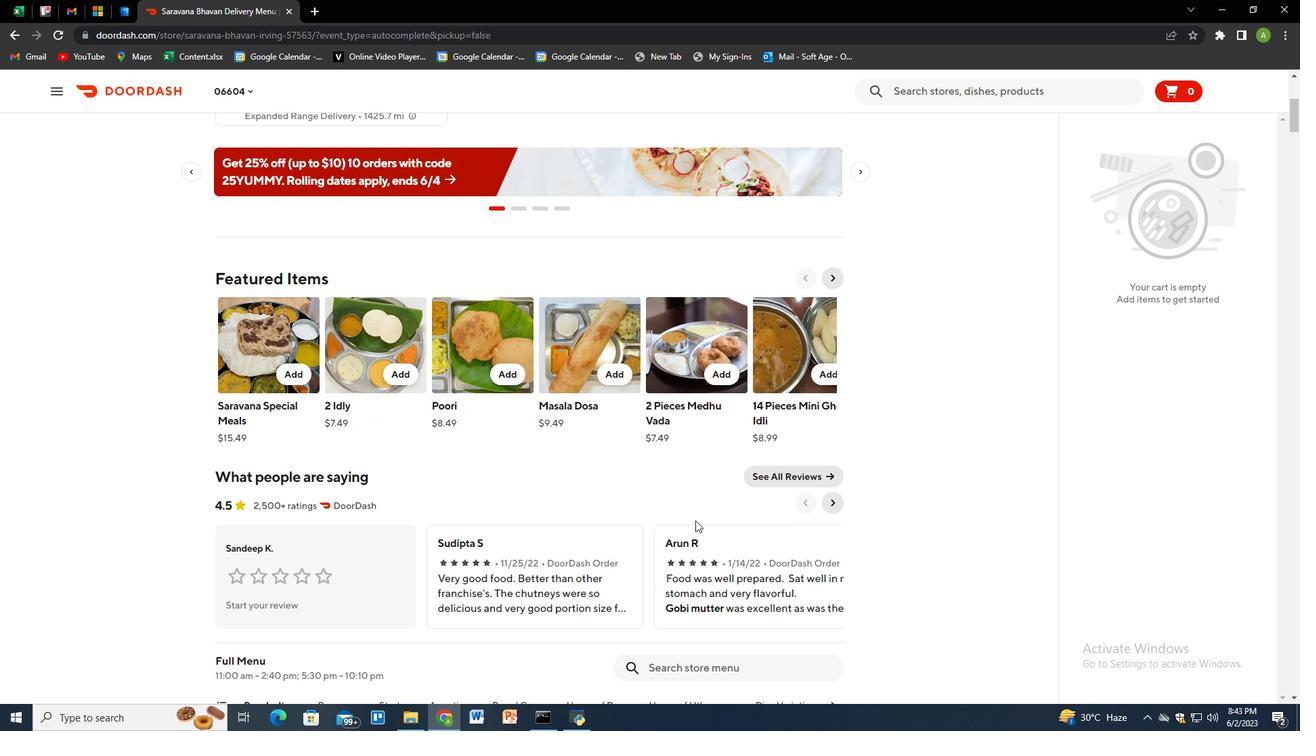 
Action: Mouse scrolled (695, 524) with delta (0, 0)
Screenshot: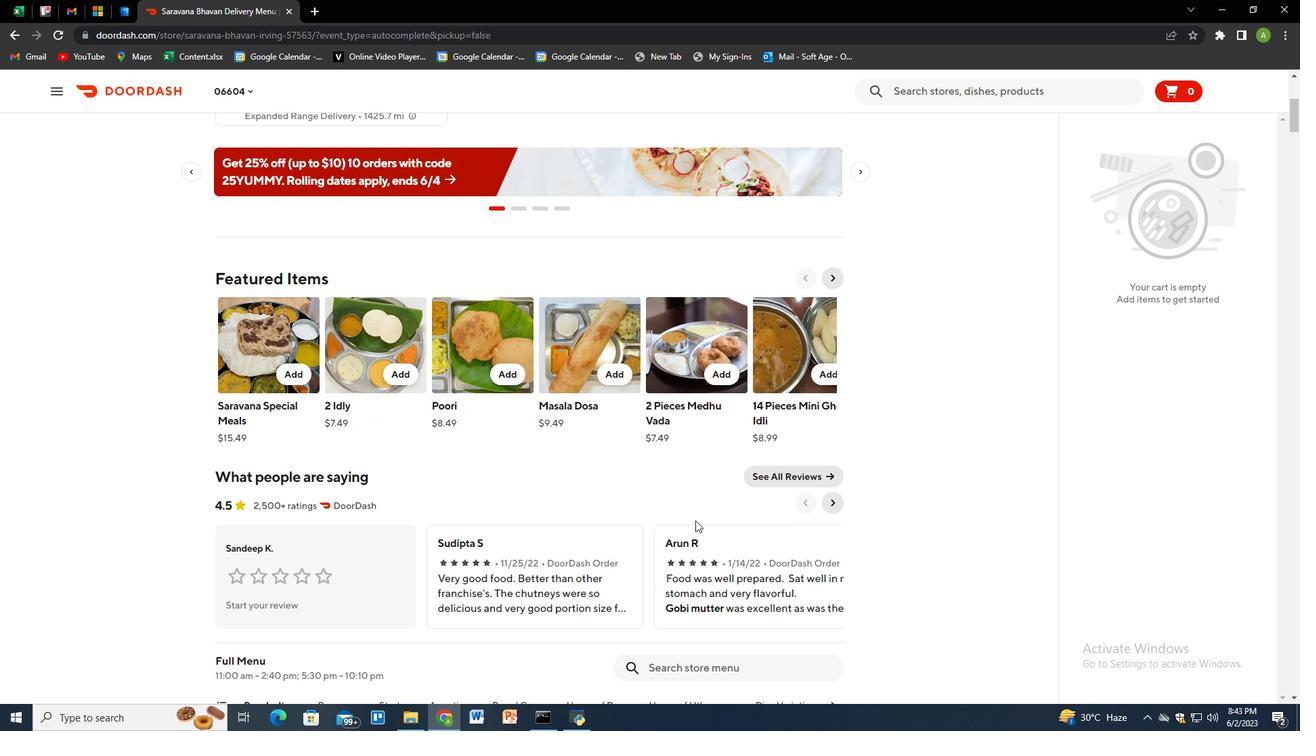 
Action: Mouse moved to (695, 527)
Screenshot: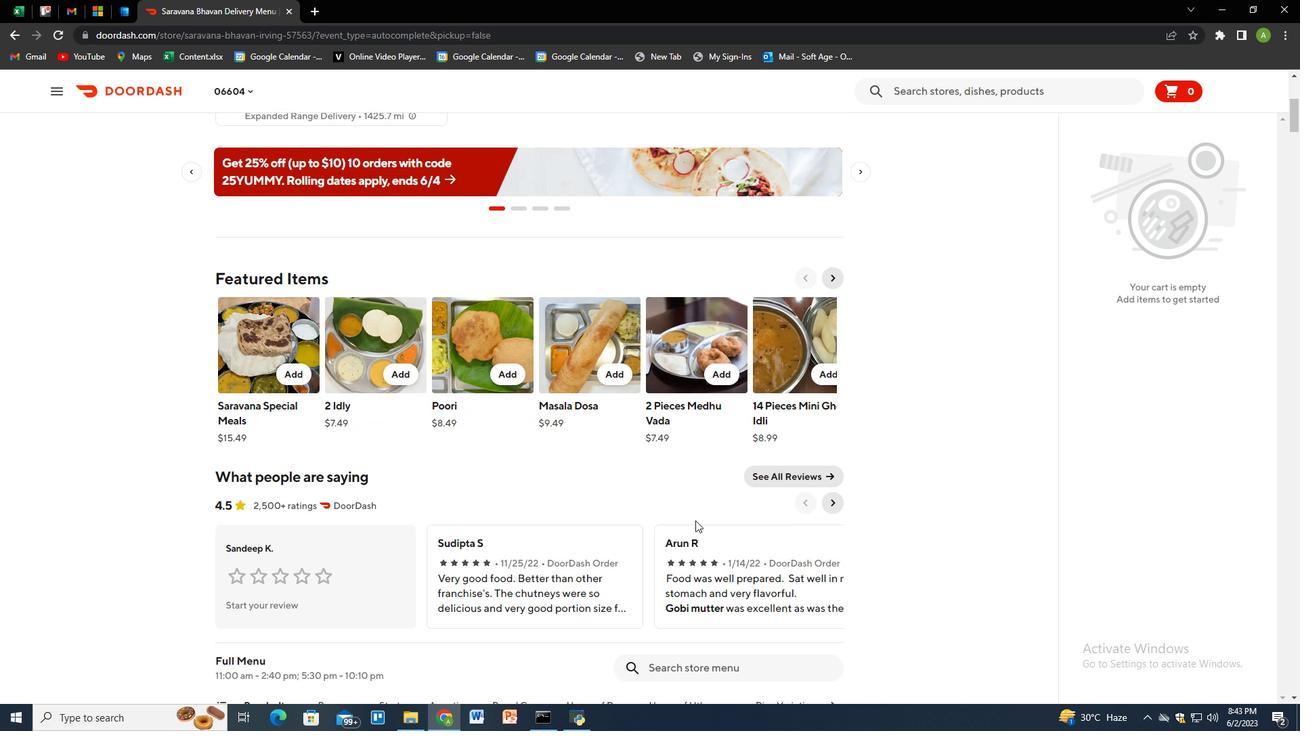
Action: Mouse scrolled (695, 527) with delta (0, 0)
Screenshot: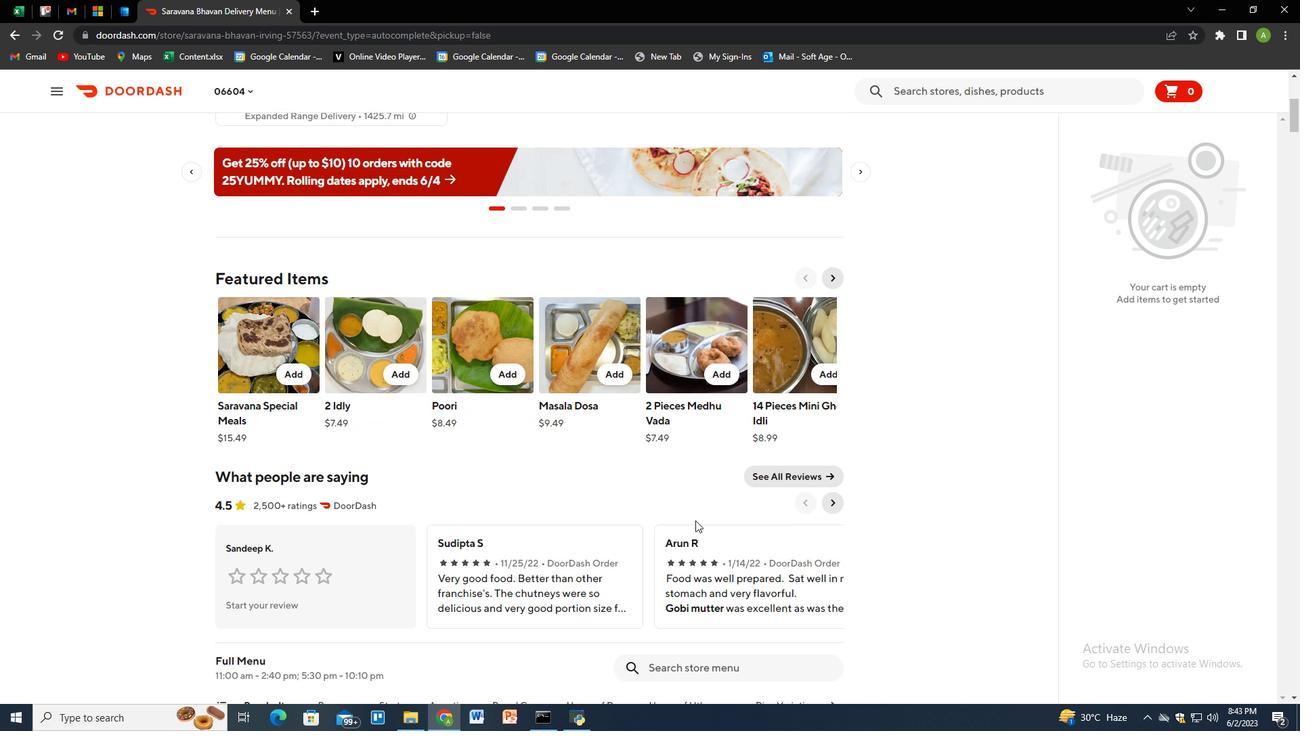 
Action: Mouse moved to (695, 528)
Screenshot: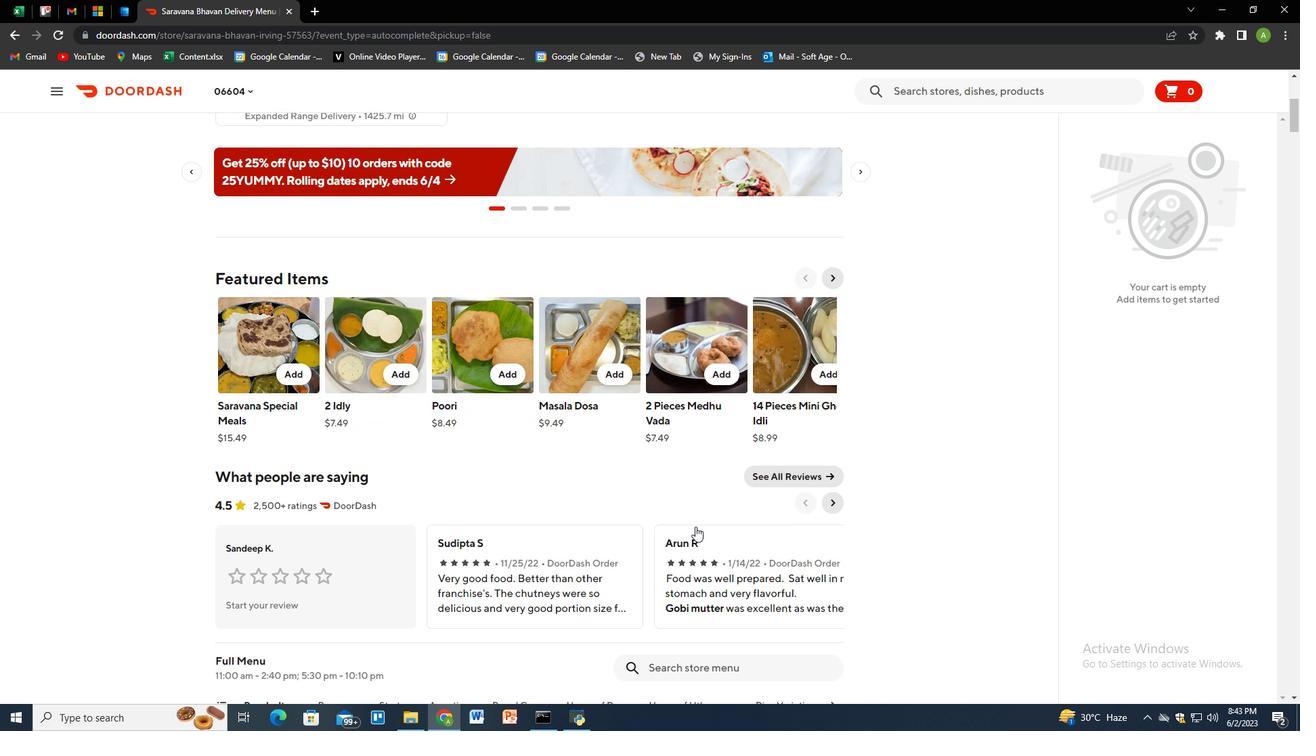 
Action: Mouse scrolled (695, 527) with delta (0, 0)
Screenshot: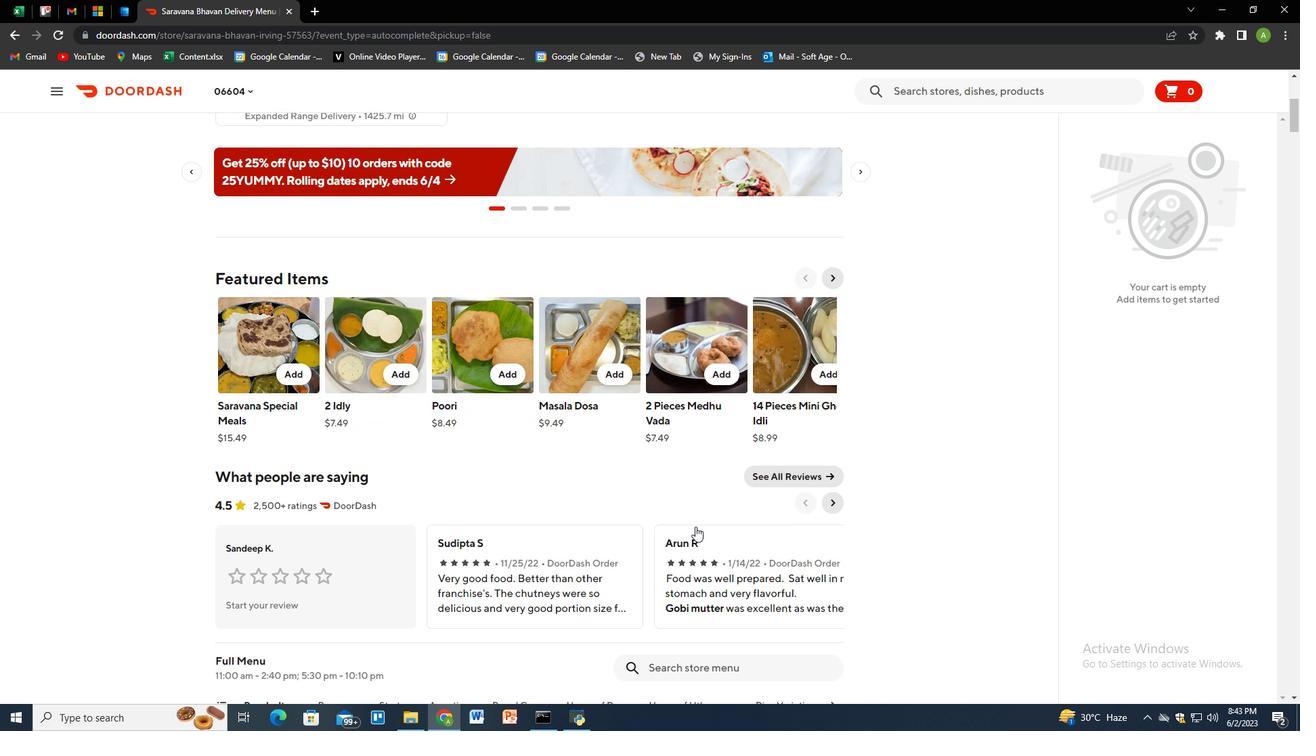 
Action: Mouse moved to (709, 466)
Screenshot: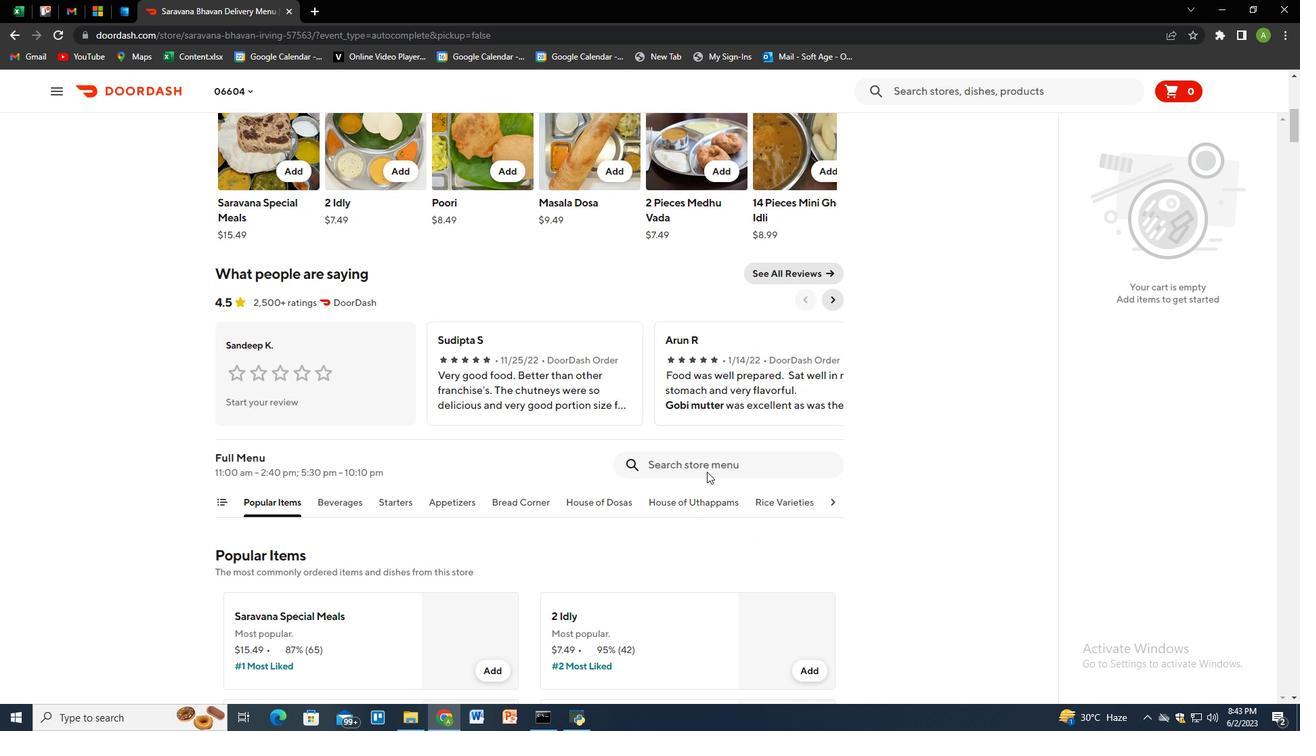 
Action: Mouse pressed left at (709, 466)
Screenshot: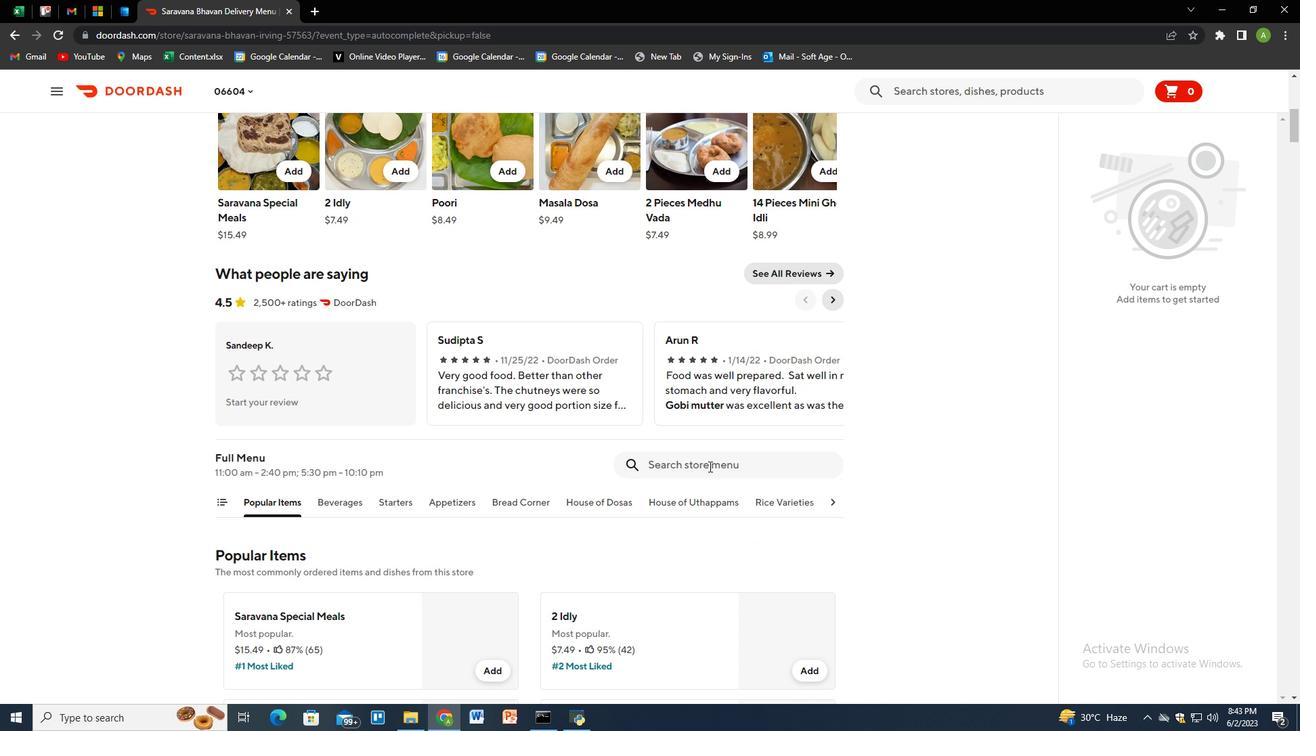
Action: Key pressed rava<Key.space>kesari<Key.space><Key.backspace><Key.enter>
Screenshot: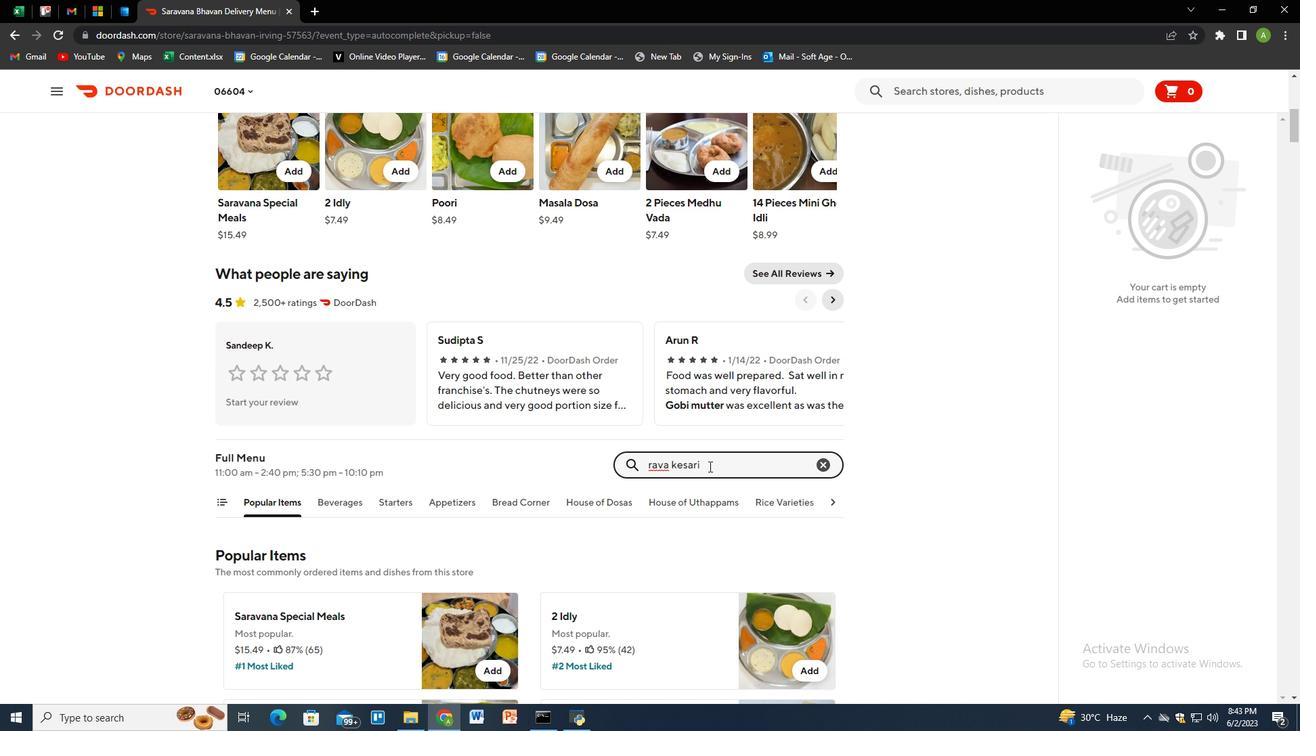 
Action: Mouse moved to (497, 373)
Screenshot: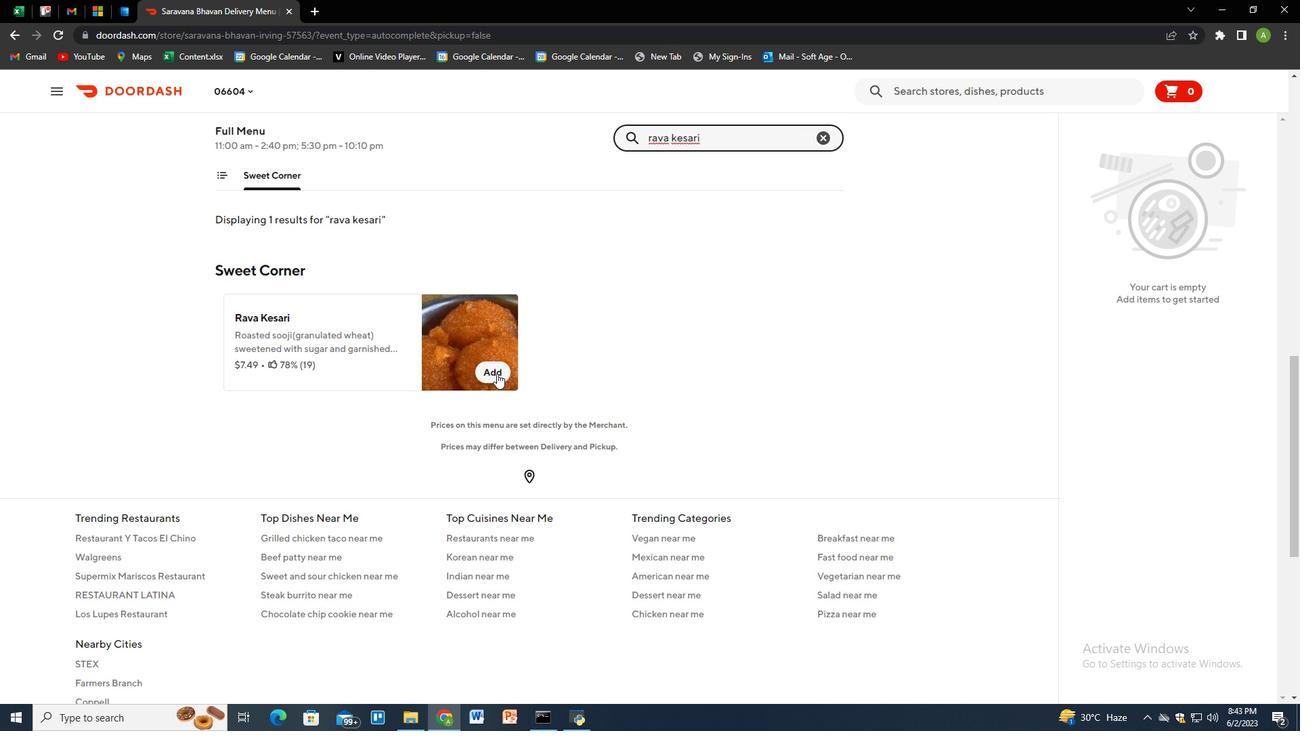 
Action: Mouse pressed left at (497, 373)
Screenshot: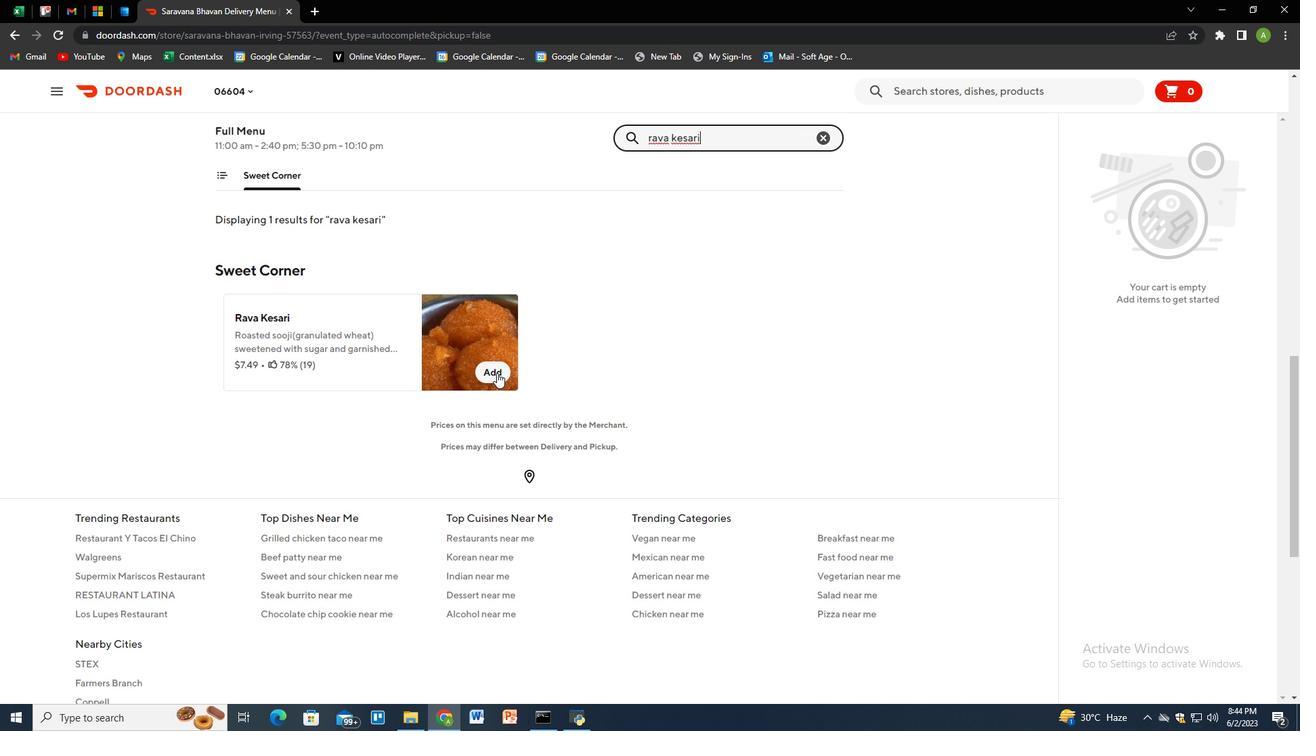 
Action: Mouse moved to (823, 140)
Screenshot: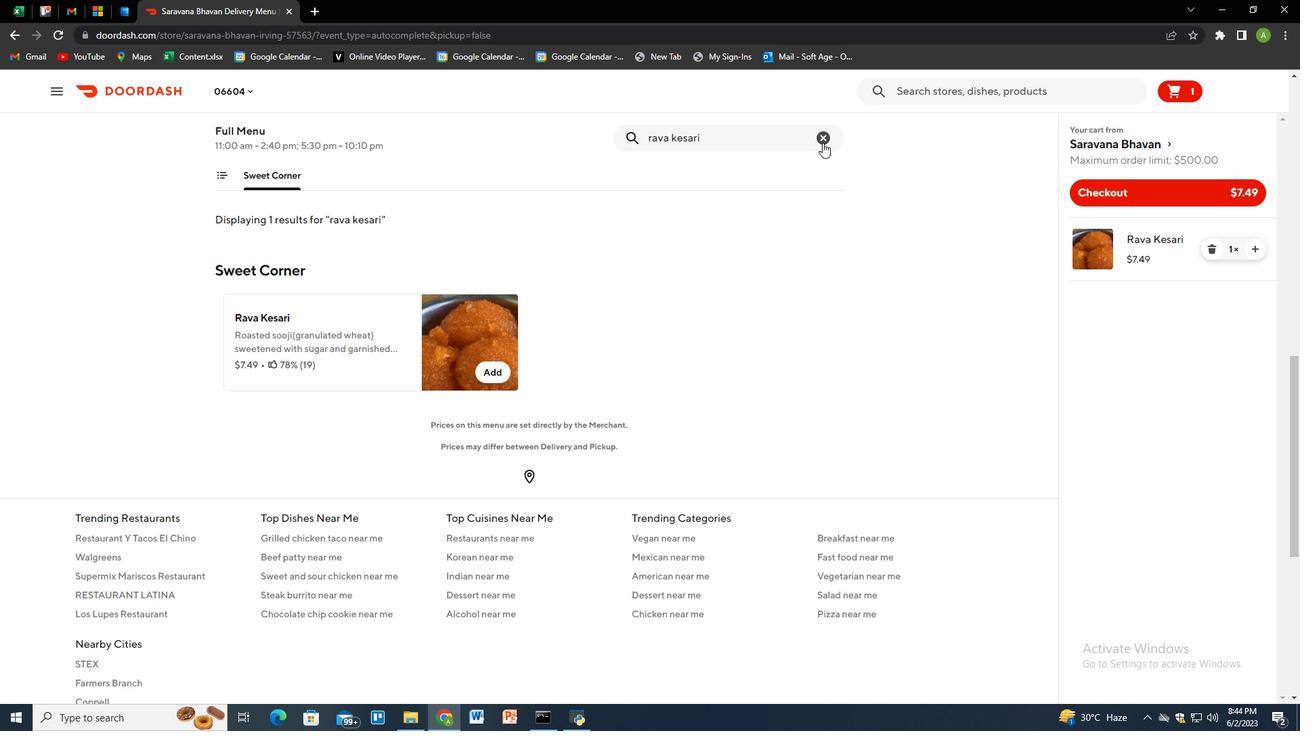 
Action: Mouse pressed left at (823, 140)
Screenshot: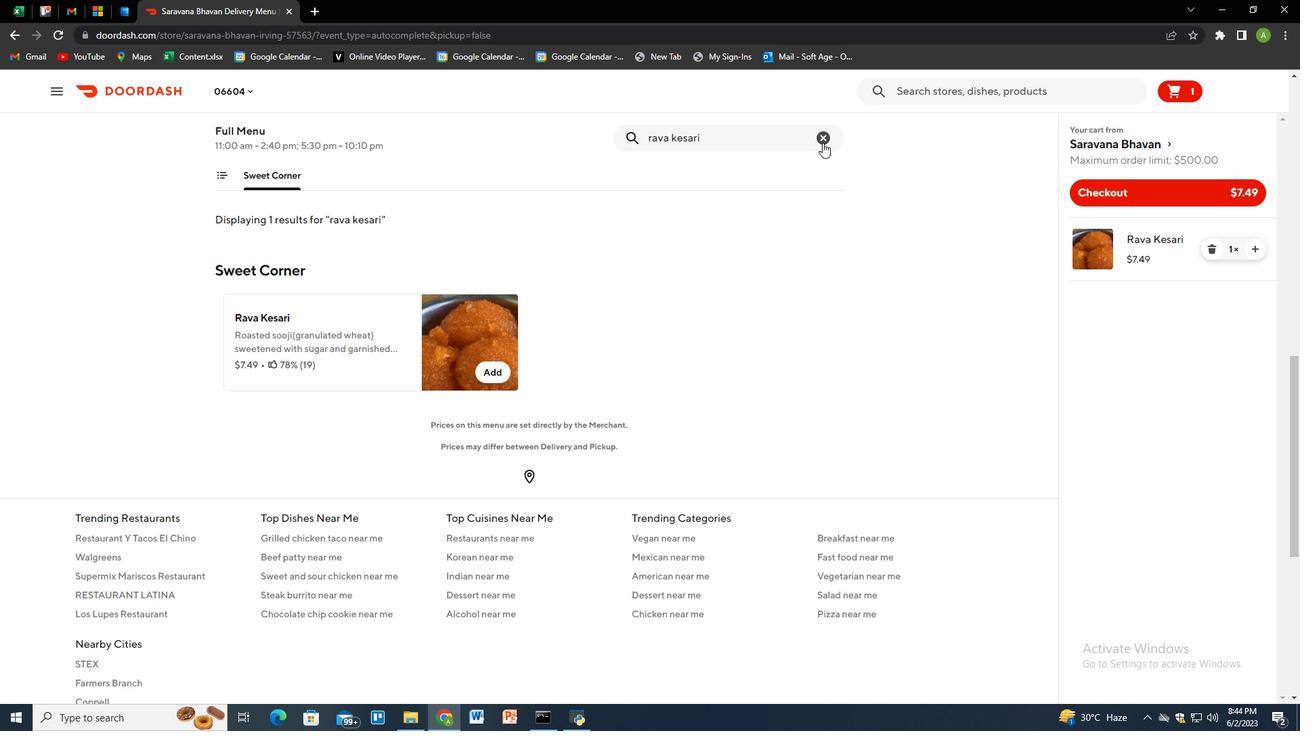 
Action: Key pressed gulab<Key.space>jamun<Key.enter>
Screenshot: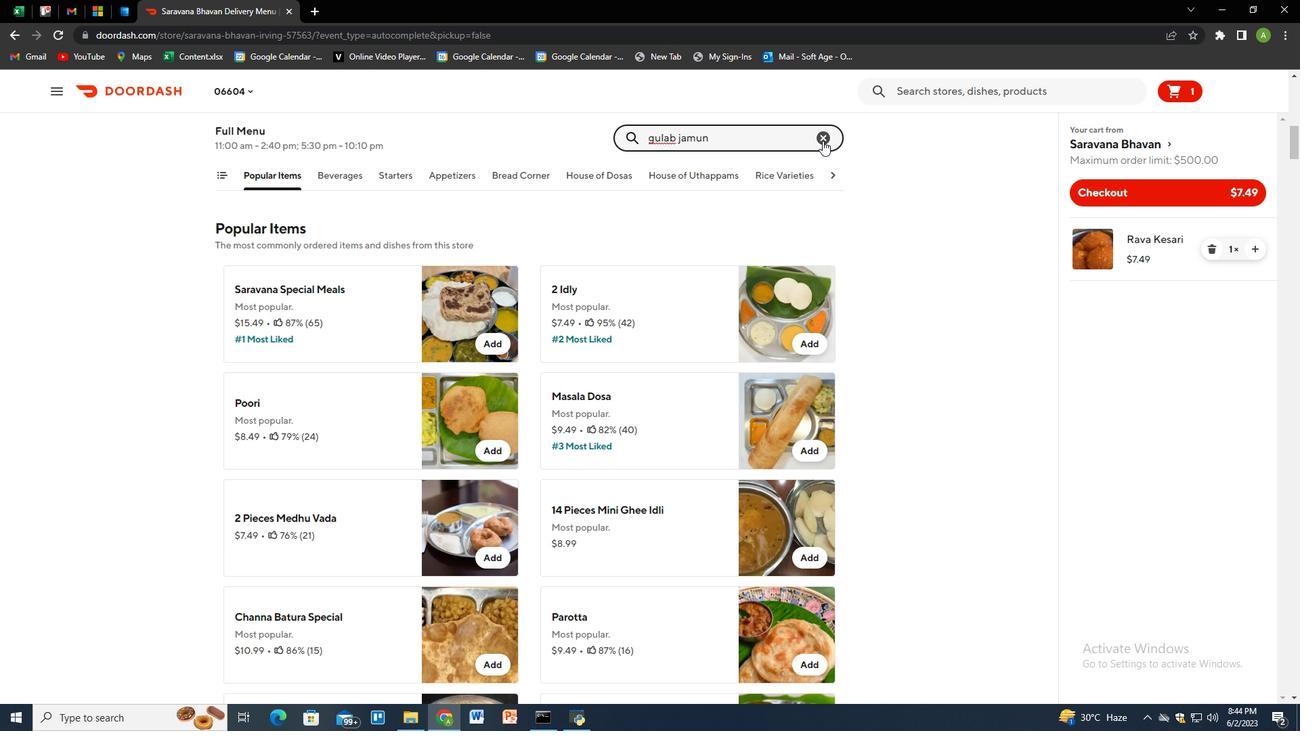 
Action: Mouse moved to (496, 369)
Screenshot: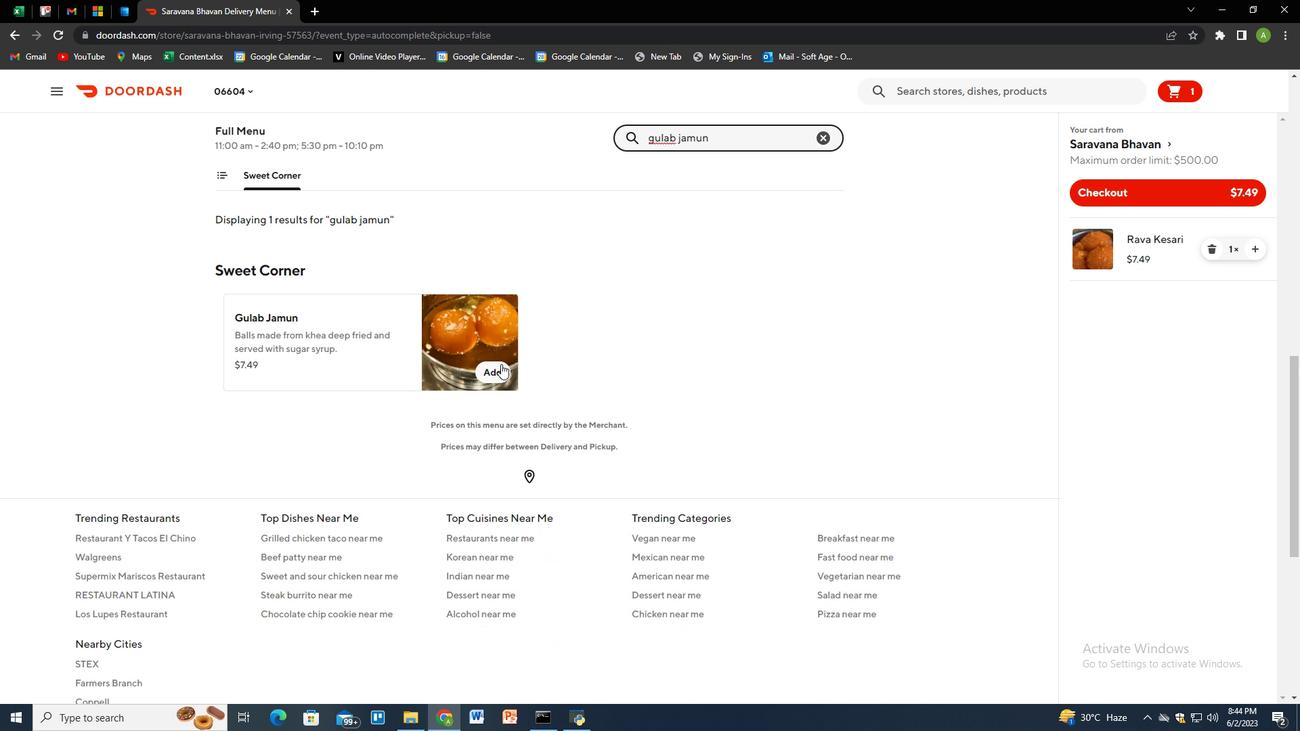 
Action: Mouse pressed left at (496, 369)
Screenshot: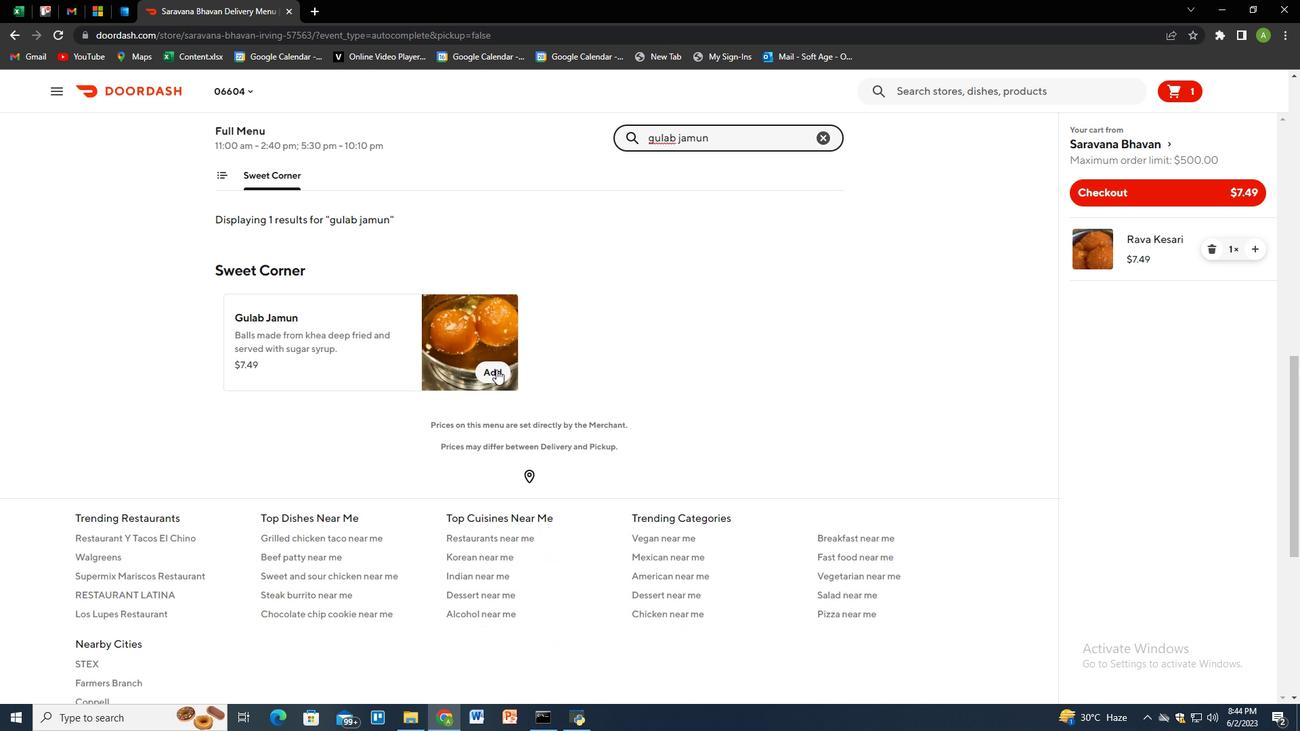 
Action: Mouse moved to (826, 138)
Screenshot: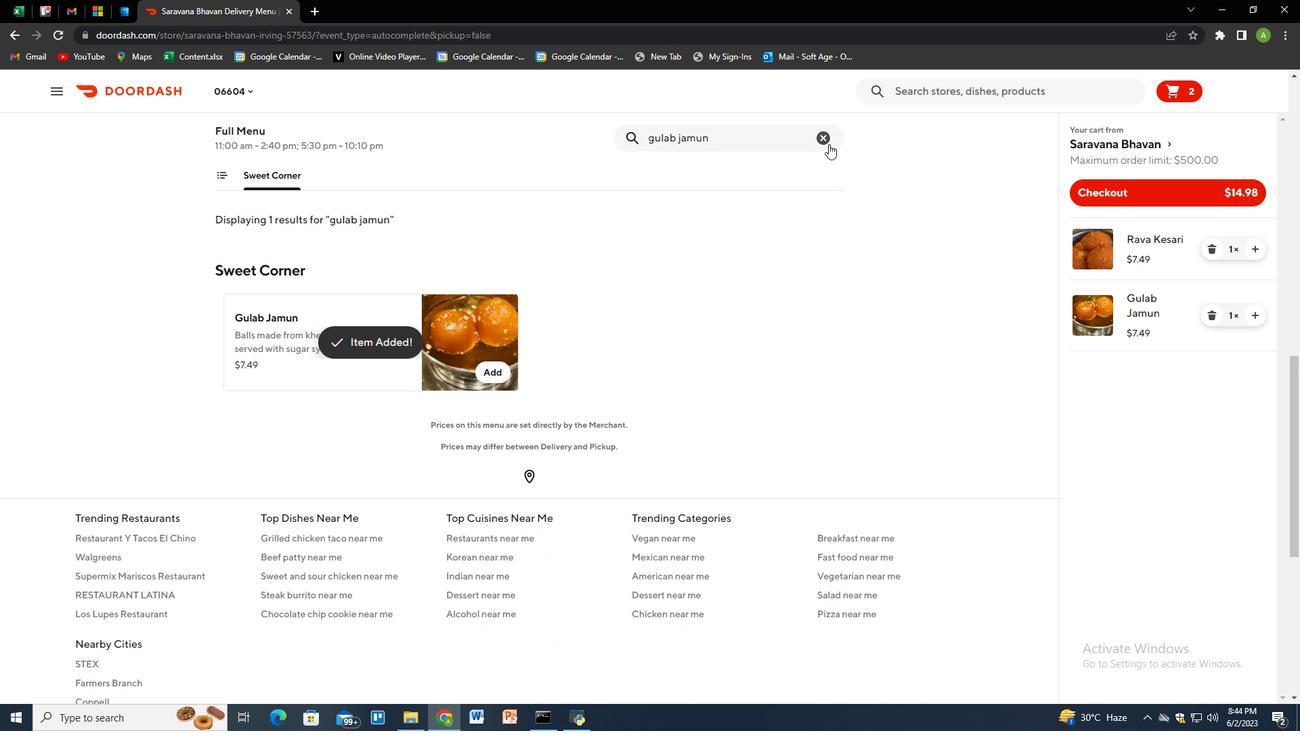 
Action: Mouse pressed left at (826, 138)
Screenshot: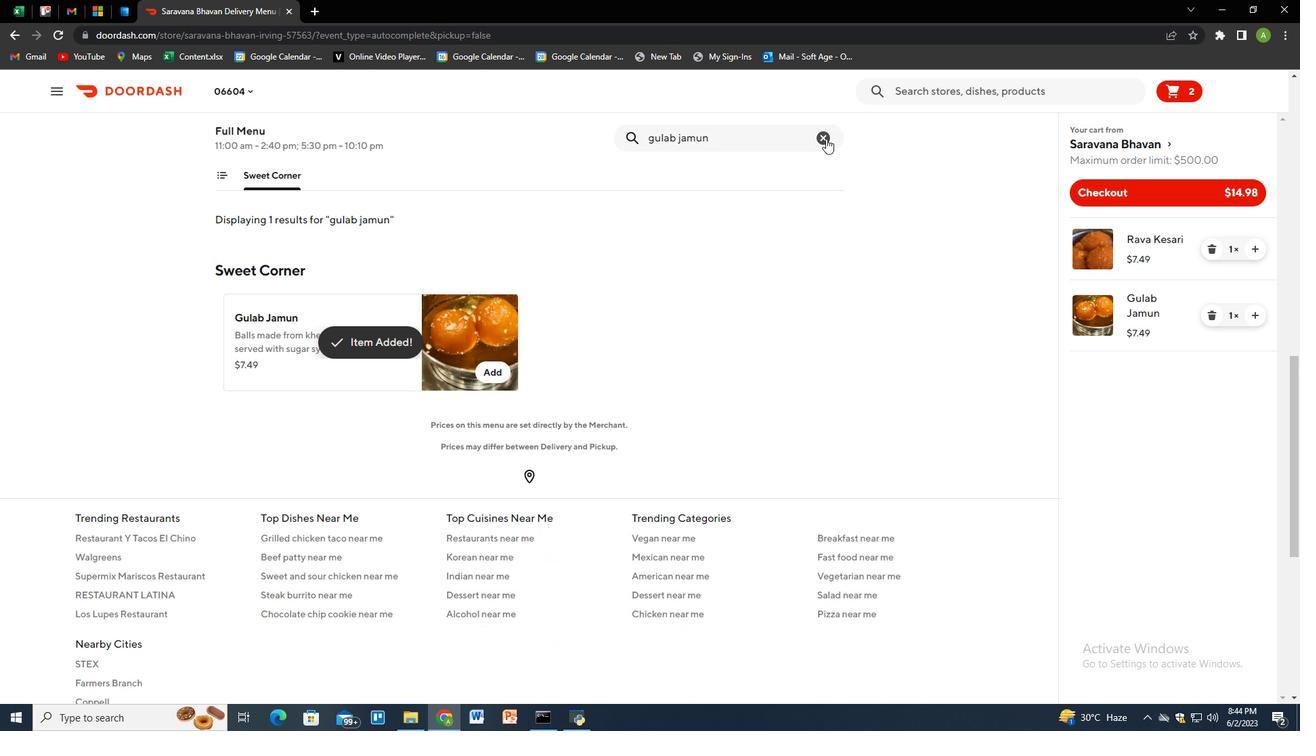 
Action: Key pressed dessert<Key.space>of<Key.space>the<Key.space>day<Key.enter>
Screenshot: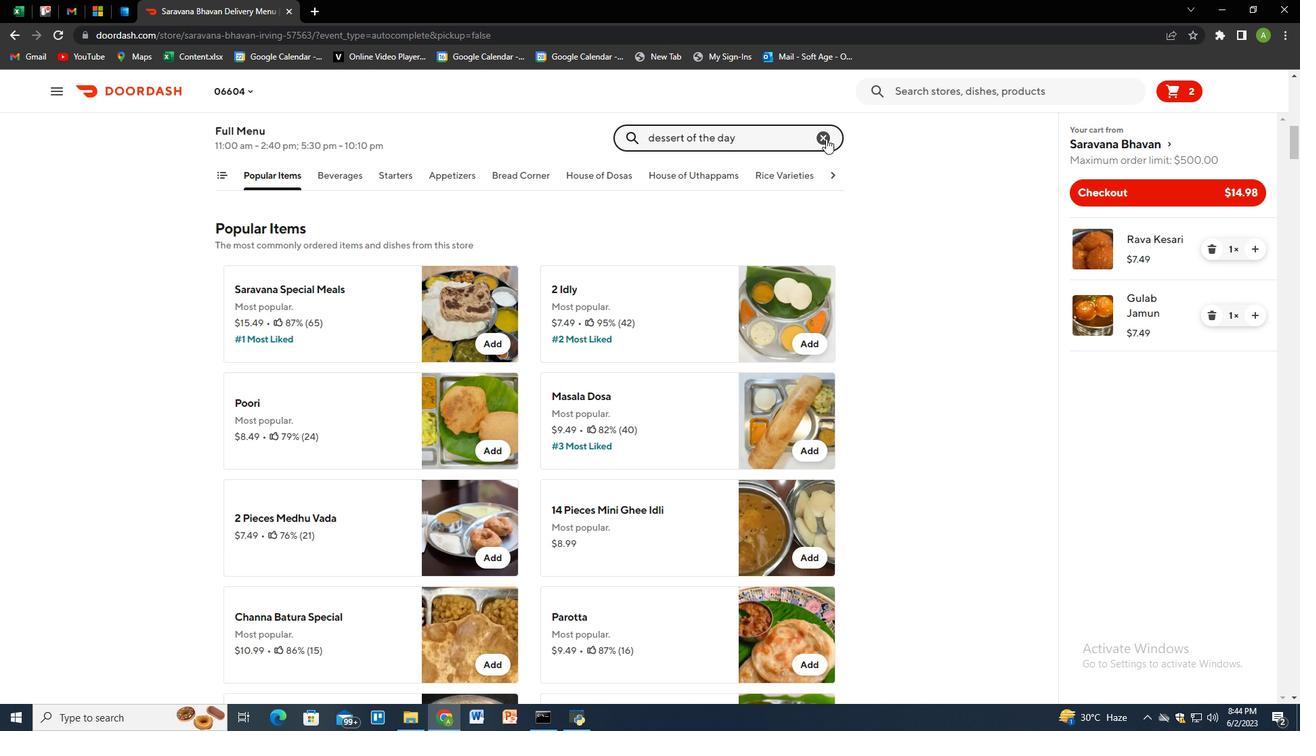 
Action: Mouse moved to (488, 373)
Screenshot: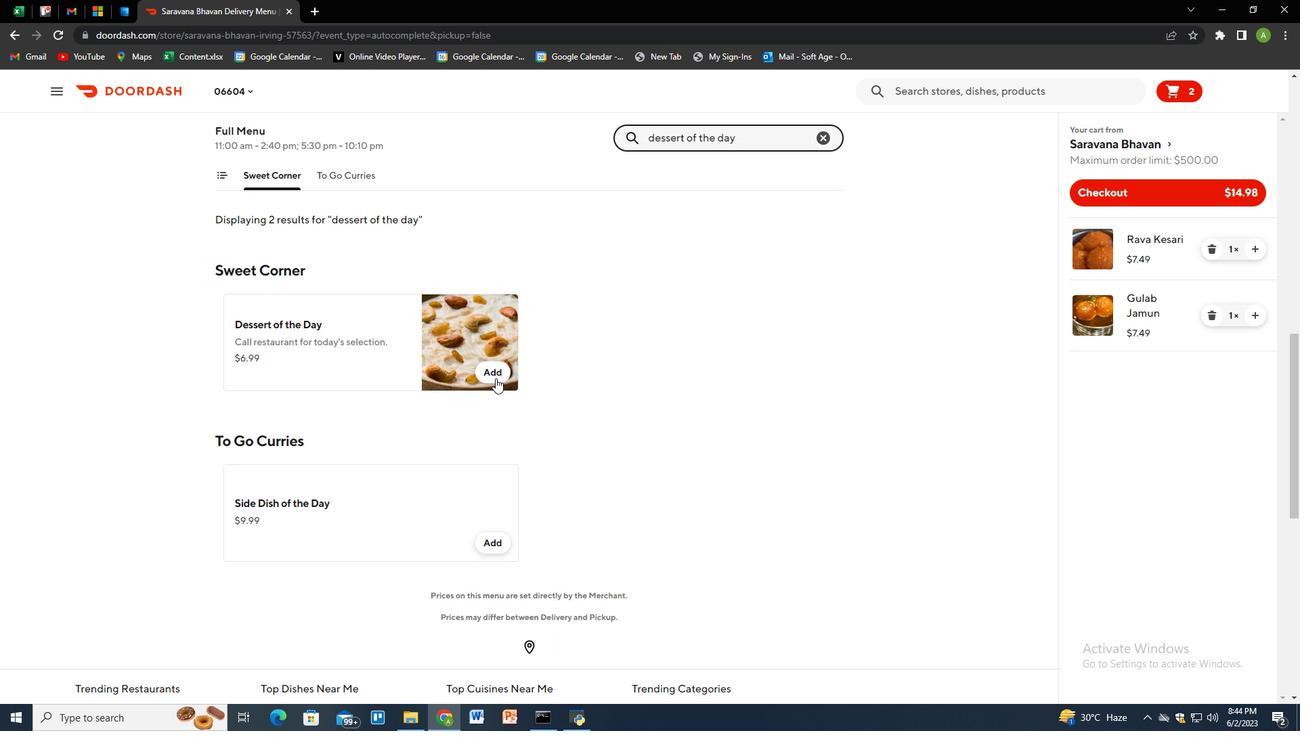 
Action: Mouse pressed left at (488, 373)
Screenshot: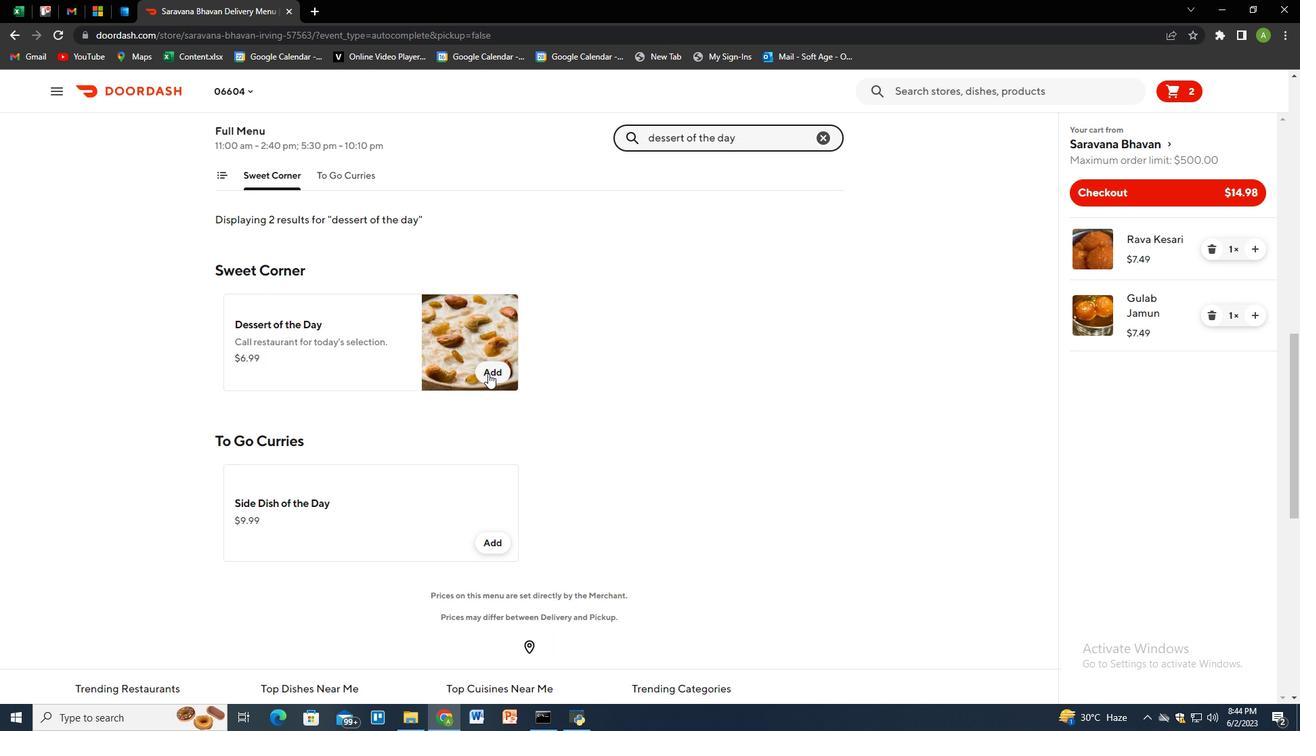 
Action: Mouse moved to (1094, 195)
Screenshot: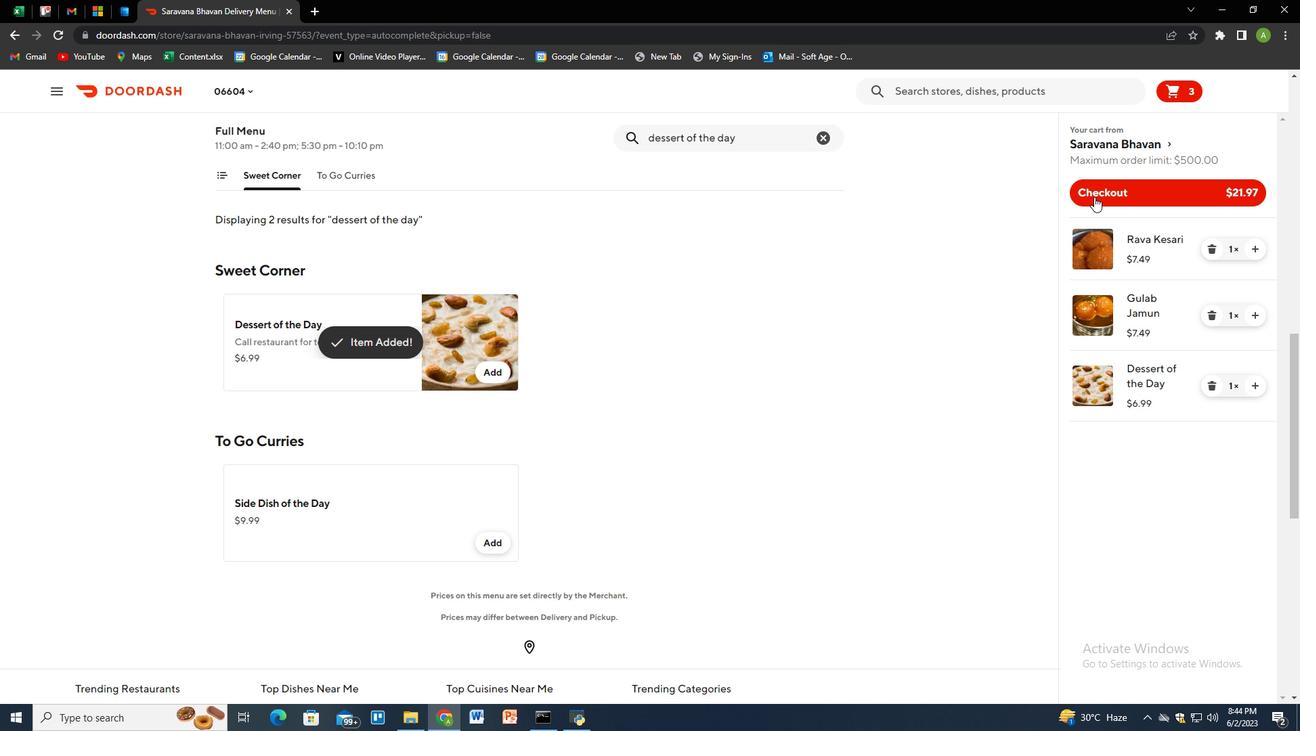 
Action: Mouse pressed left at (1094, 195)
Screenshot: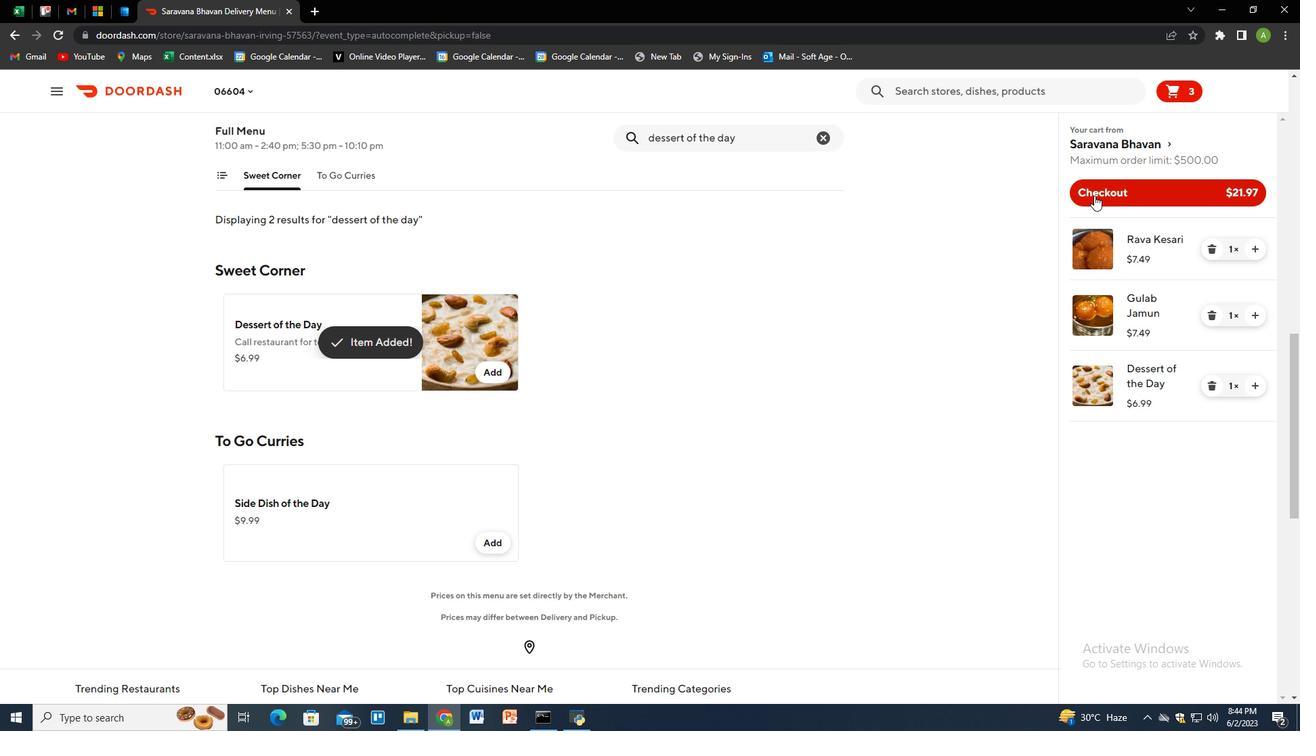
